 Task: Search for a place to stay in Registro, Brazil from June 3 to June 9, with a host who speaks Spanish, a price range of 820 to 24000, and at least 1 bedroom.
Action: Mouse moved to (388, 116)
Screenshot: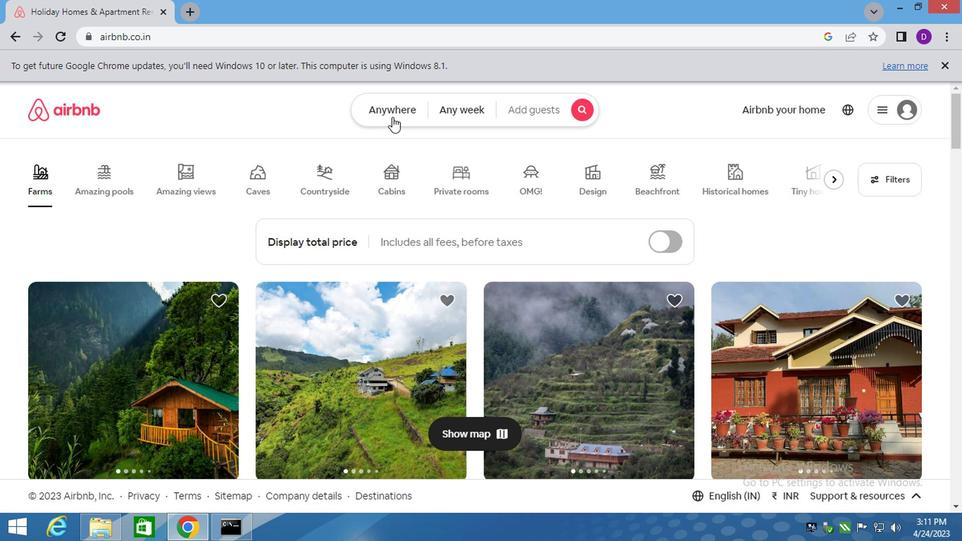 
Action: Mouse pressed left at (388, 116)
Screenshot: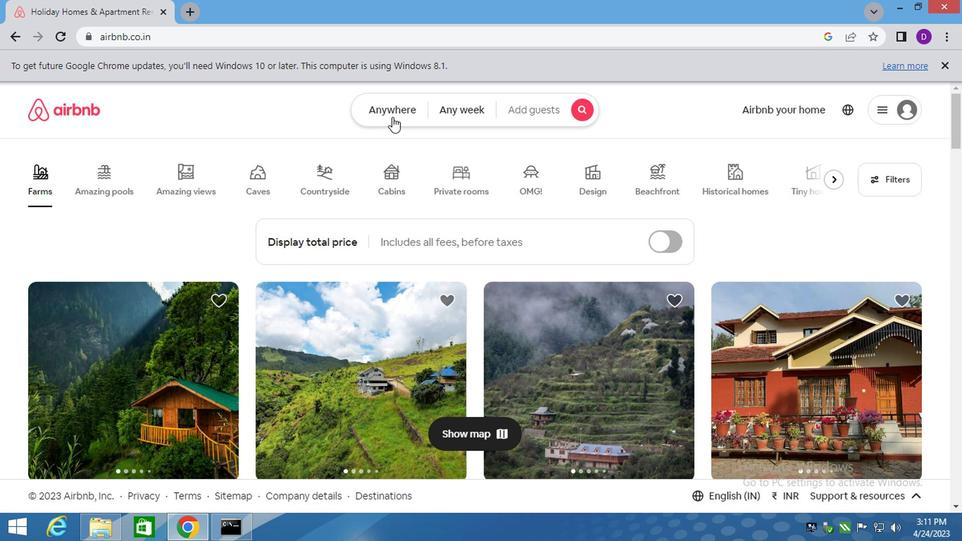 
Action: Mouse moved to (306, 167)
Screenshot: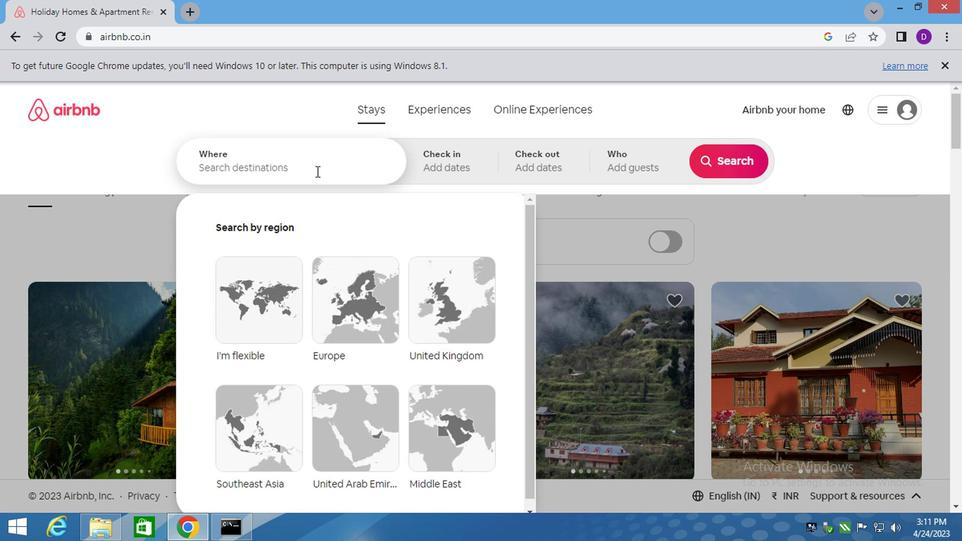
Action: Mouse pressed left at (306, 167)
Screenshot: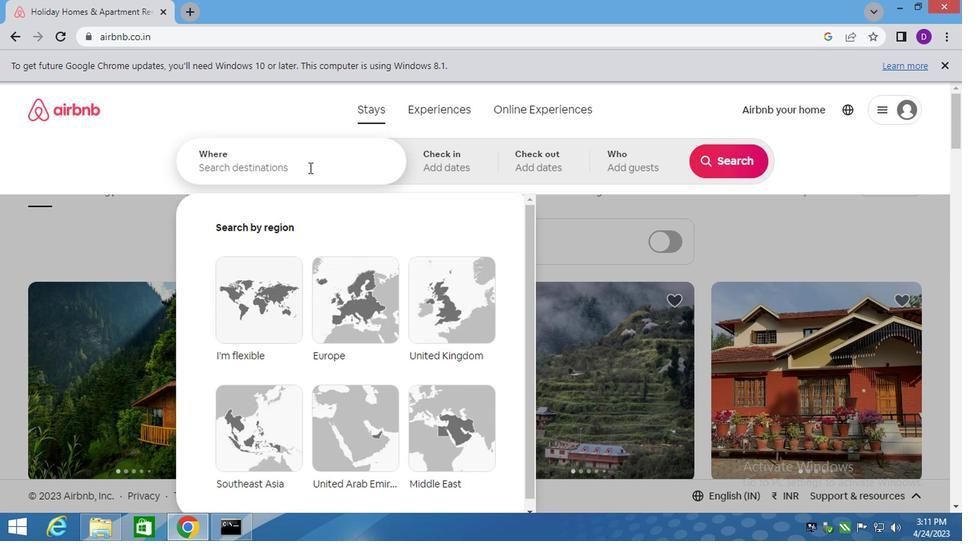 
Action: Mouse moved to (306, 167)
Screenshot: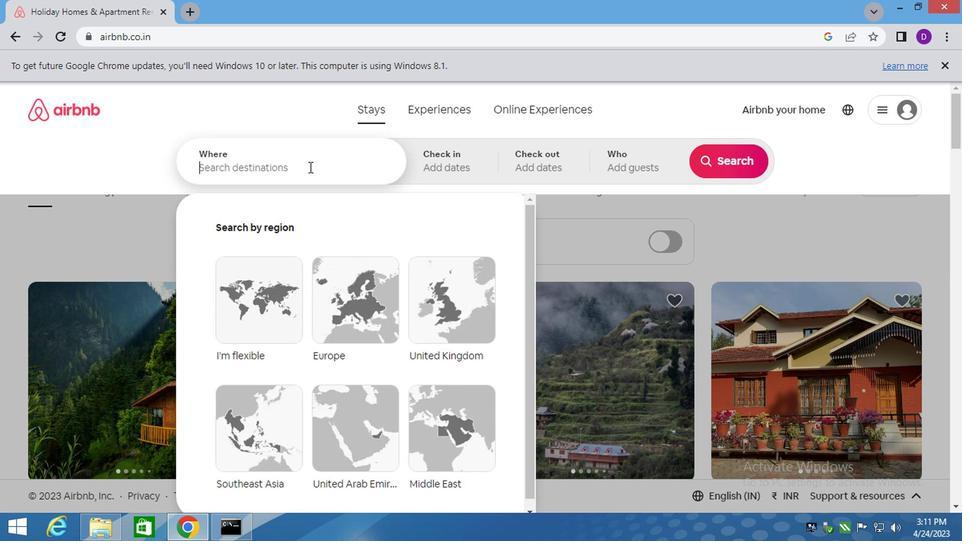 
Action: Key pressed <Key.shift>REGISTRO,<Key.space><Key.shift>BRAZIL<Key.enter>
Screenshot: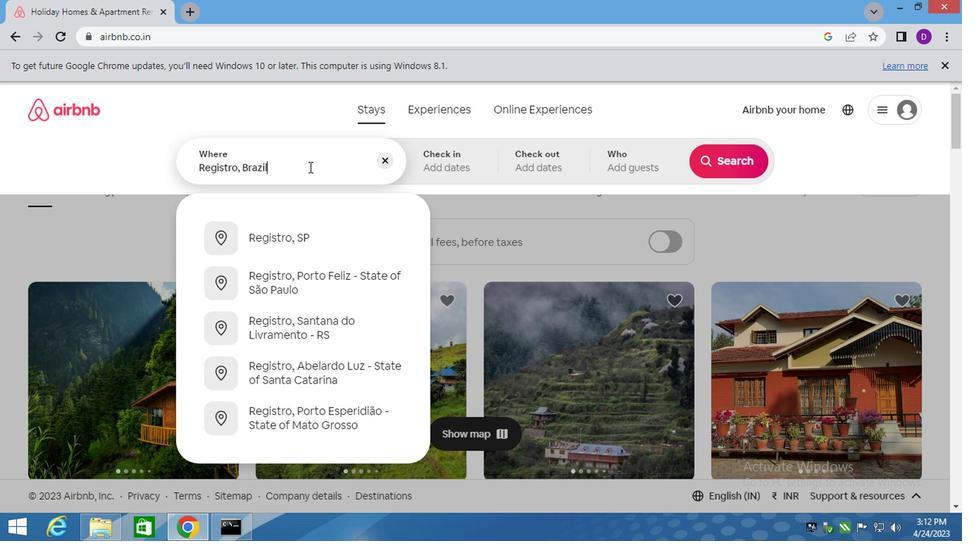 
Action: Mouse moved to (710, 276)
Screenshot: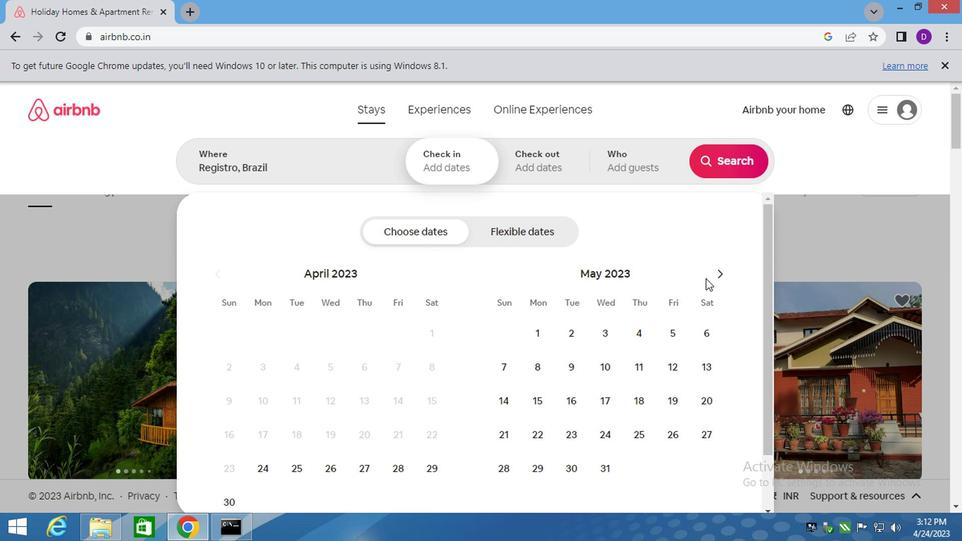 
Action: Mouse pressed left at (710, 276)
Screenshot: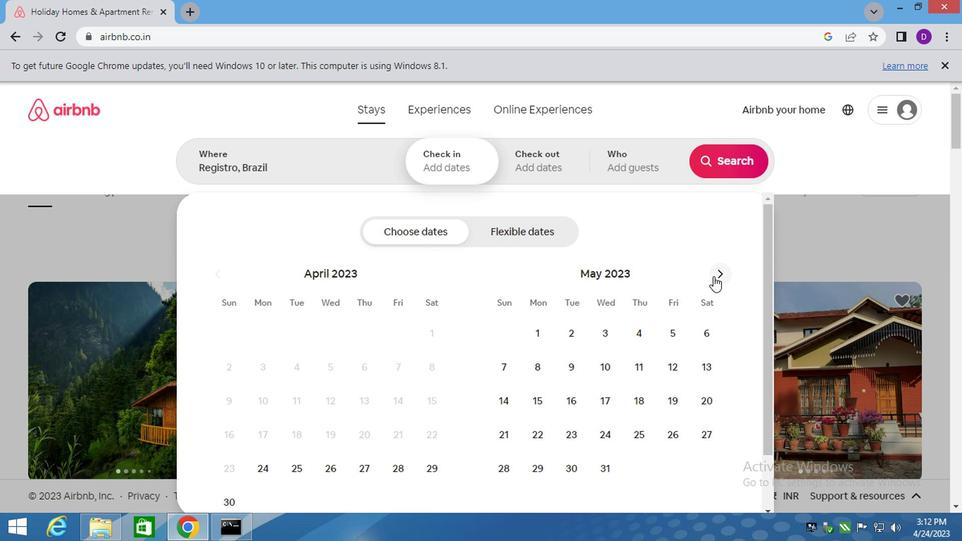 
Action: Mouse moved to (695, 336)
Screenshot: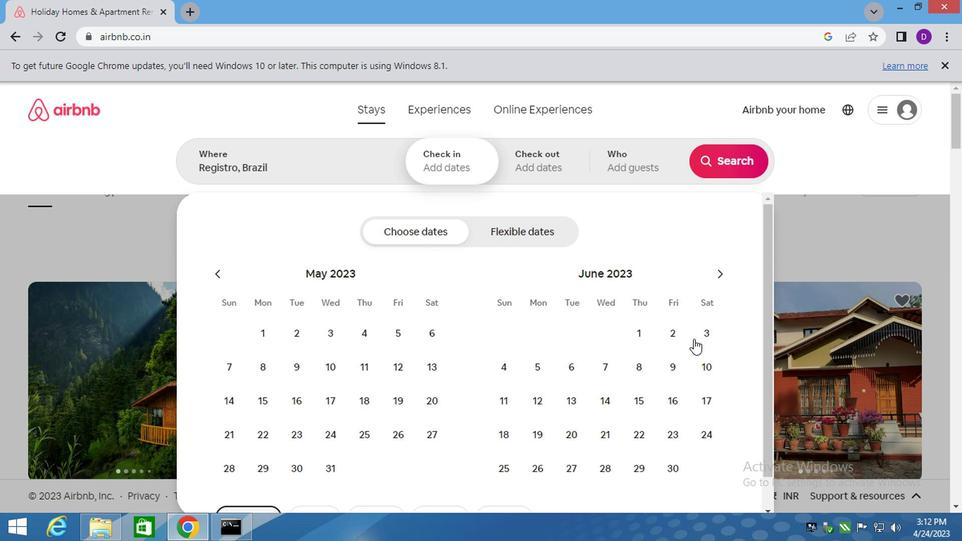 
Action: Mouse pressed left at (695, 336)
Screenshot: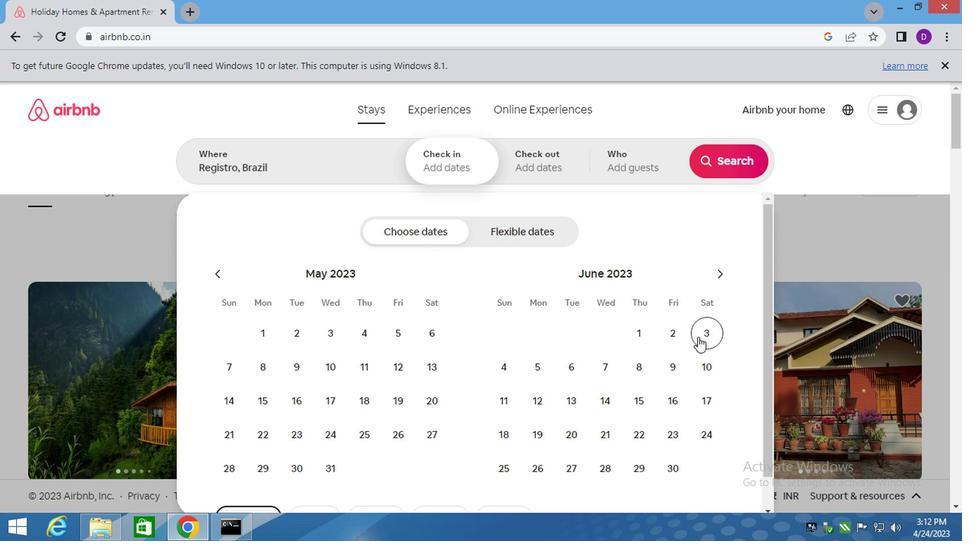 
Action: Mouse moved to (655, 370)
Screenshot: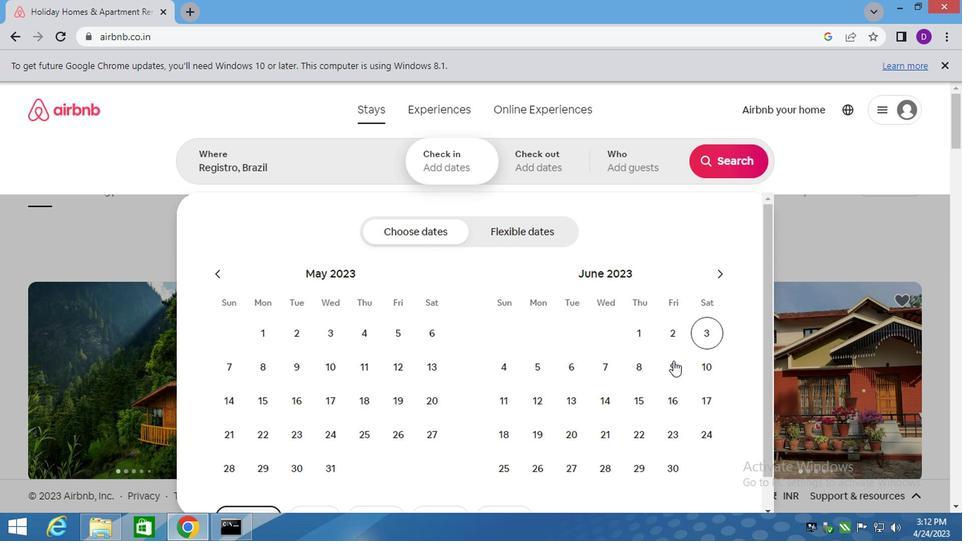 
Action: Mouse pressed left at (655, 370)
Screenshot: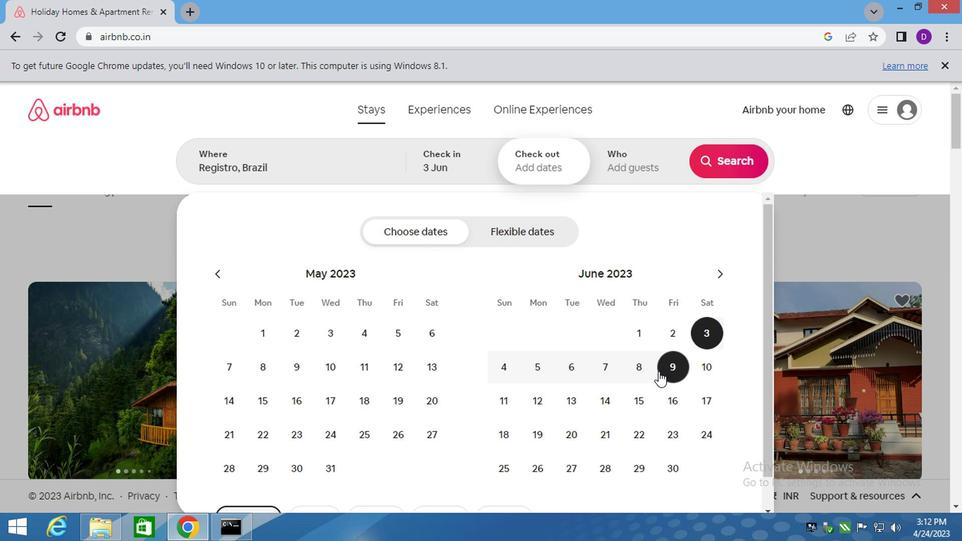 
Action: Mouse moved to (625, 161)
Screenshot: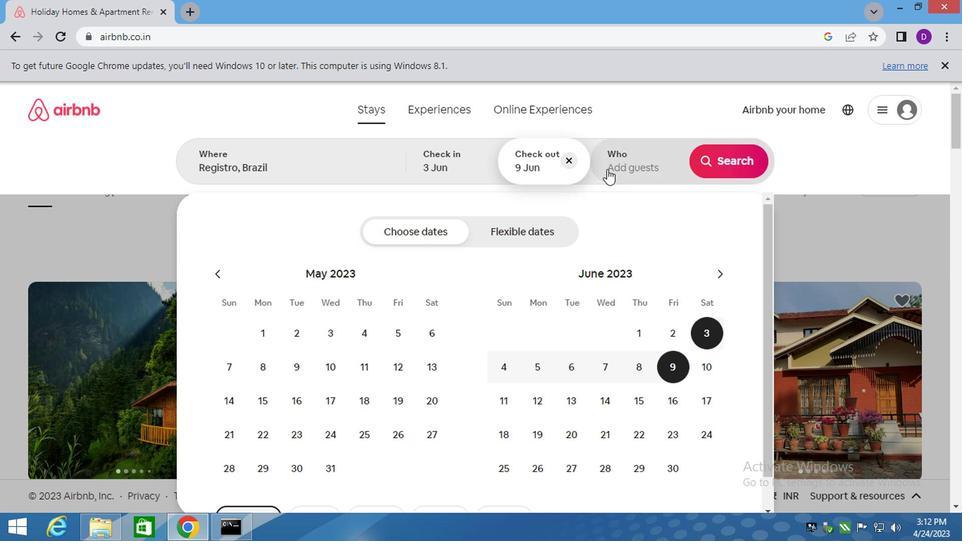 
Action: Mouse pressed left at (625, 161)
Screenshot: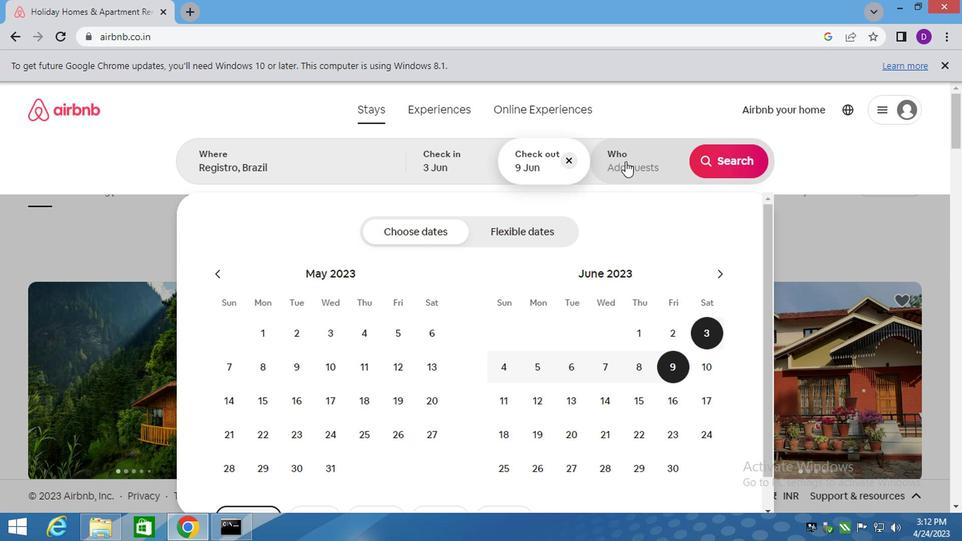 
Action: Mouse moved to (721, 232)
Screenshot: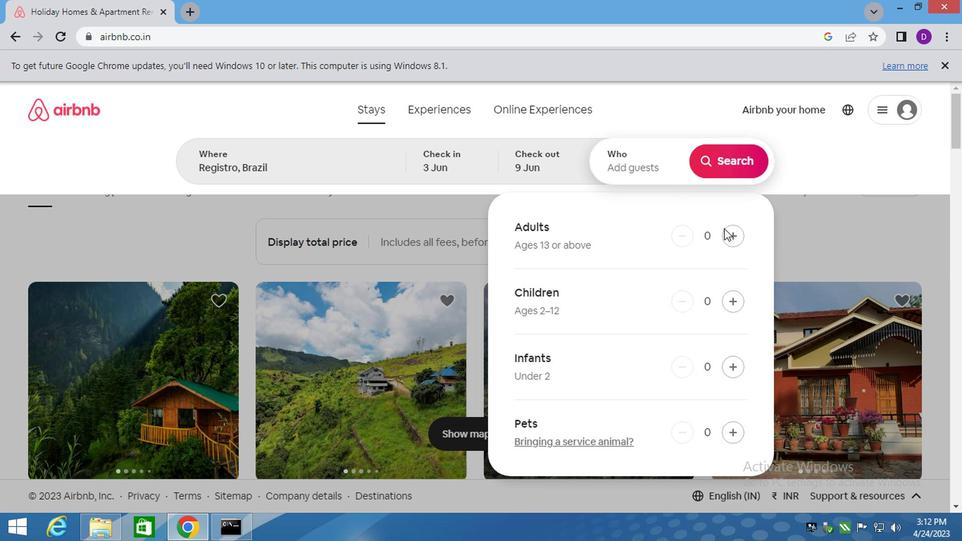 
Action: Mouse pressed left at (721, 232)
Screenshot: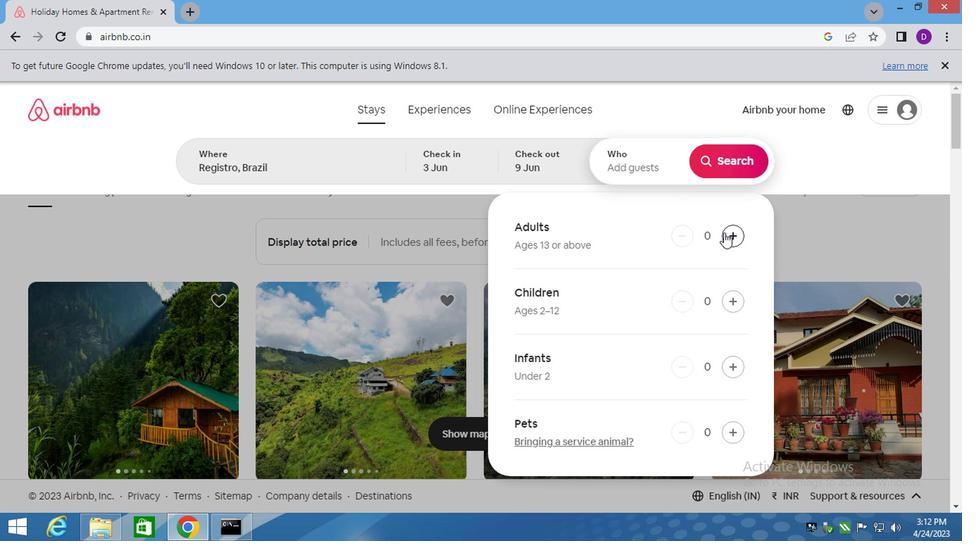 
Action: Mouse pressed left at (721, 232)
Screenshot: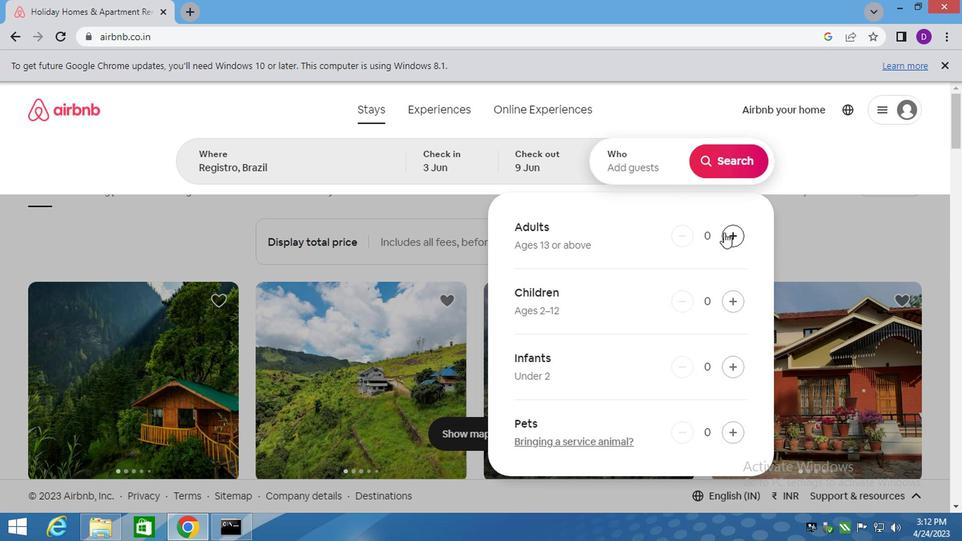 
Action: Mouse moved to (735, 167)
Screenshot: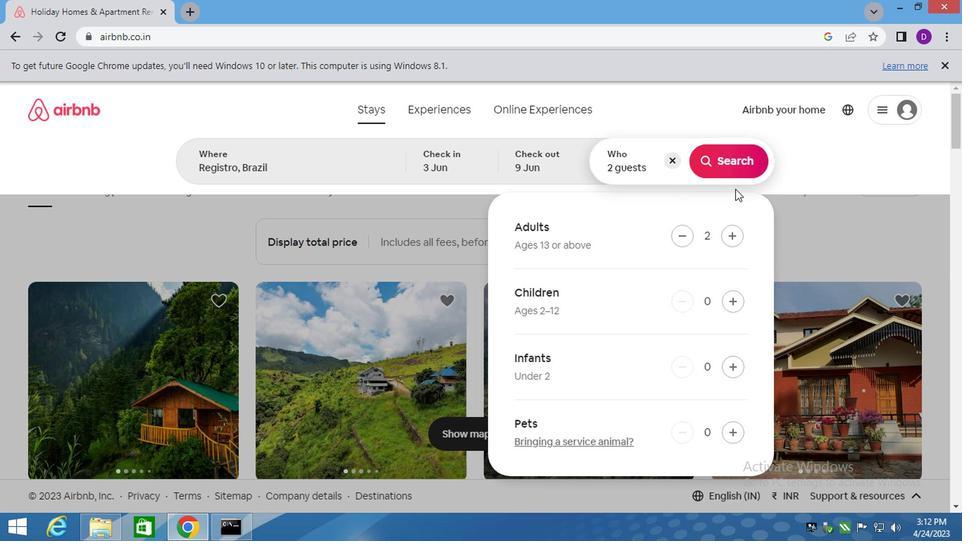 
Action: Mouse pressed left at (735, 167)
Screenshot: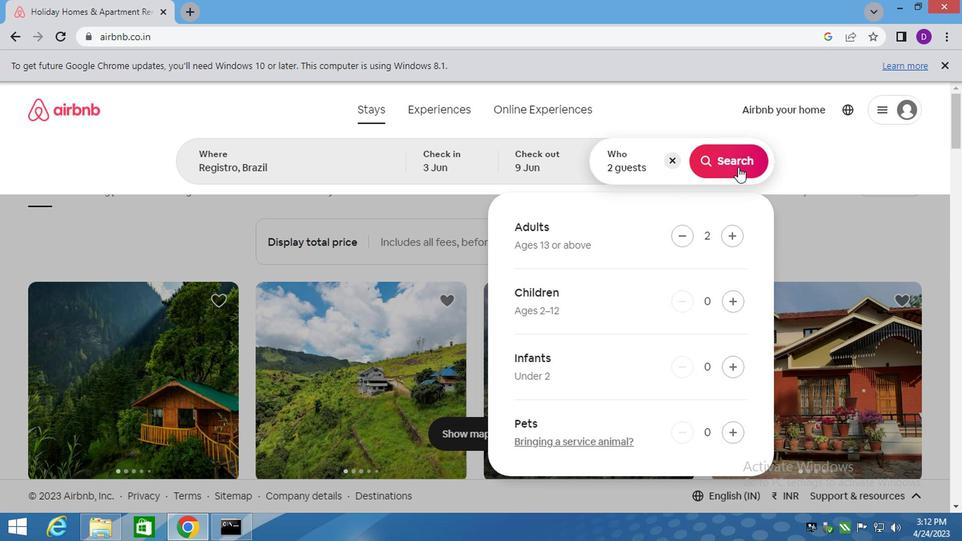 
Action: Mouse moved to (904, 168)
Screenshot: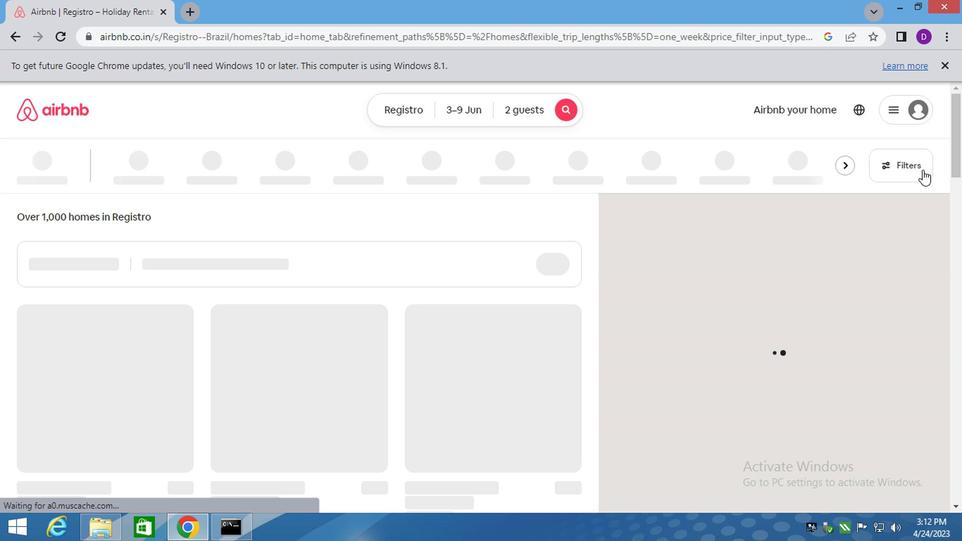 
Action: Mouse pressed left at (904, 168)
Screenshot: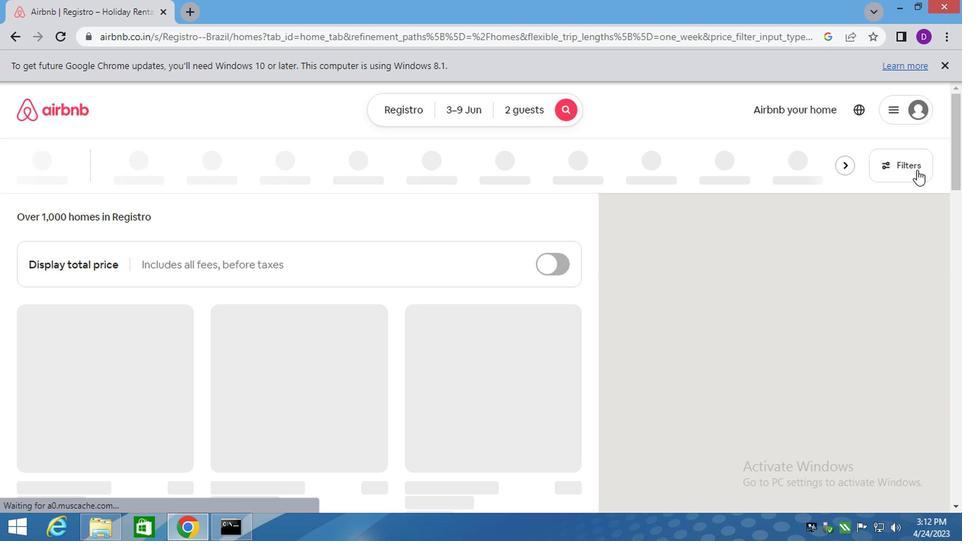 
Action: Mouse moved to (291, 340)
Screenshot: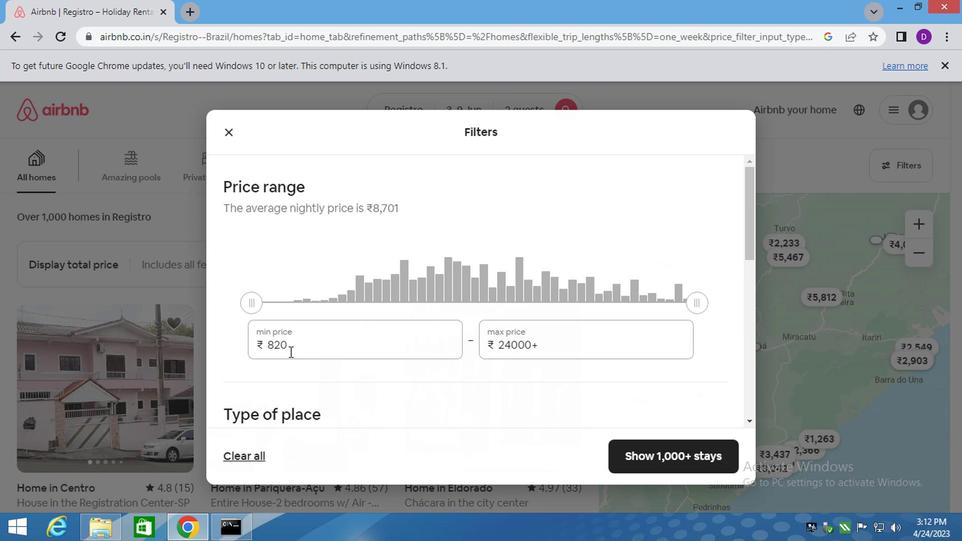 
Action: Mouse pressed left at (291, 340)
Screenshot: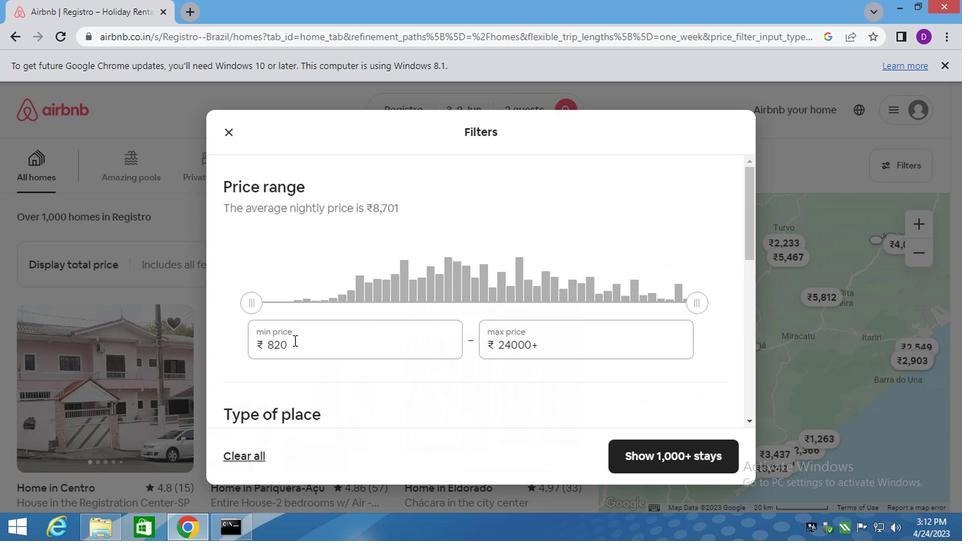 
Action: Mouse moved to (291, 339)
Screenshot: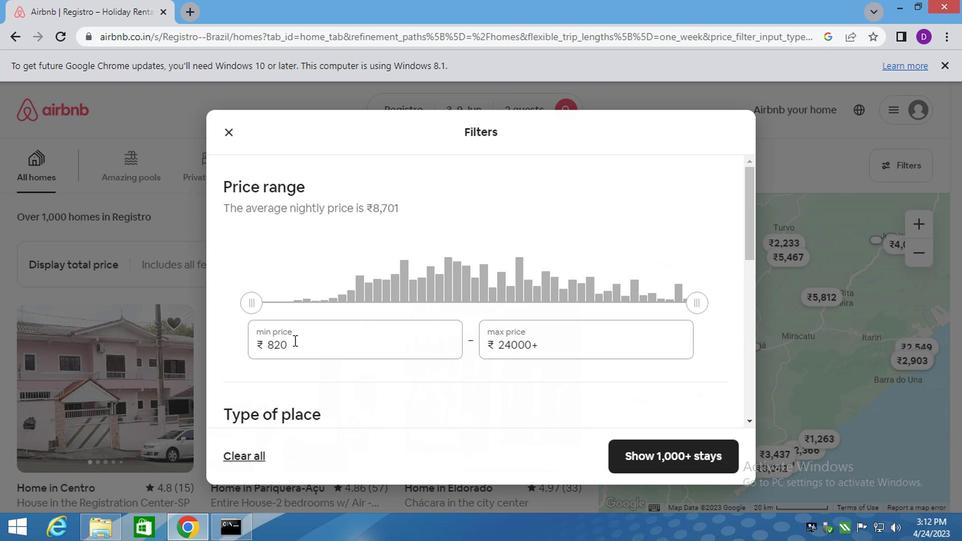 
Action: Mouse pressed left at (291, 339)
Screenshot: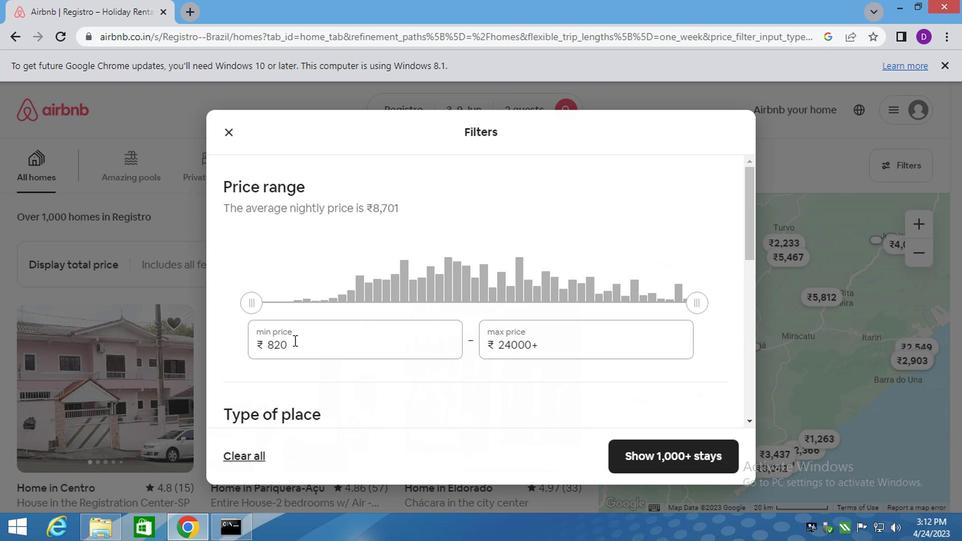 
Action: Mouse moved to (291, 338)
Screenshot: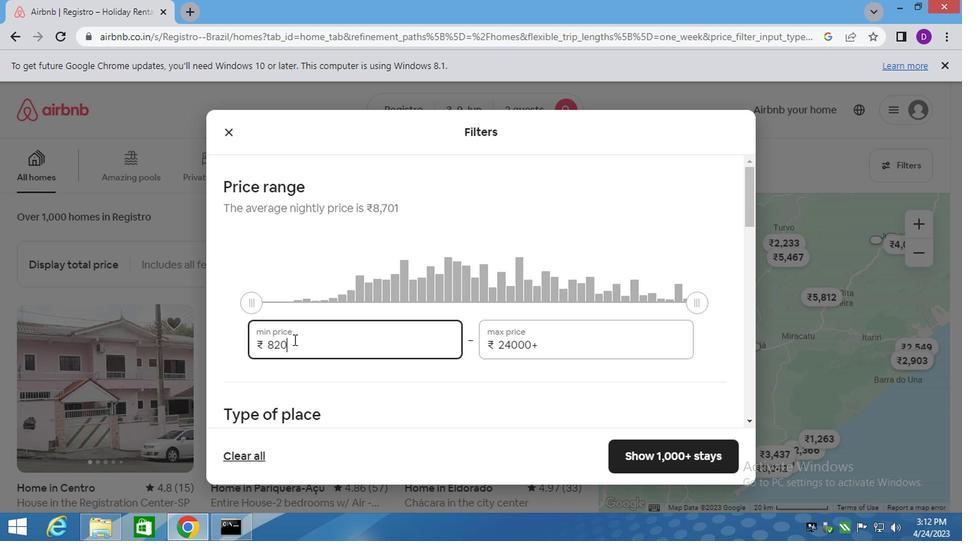 
Action: Key pressed 60
Screenshot: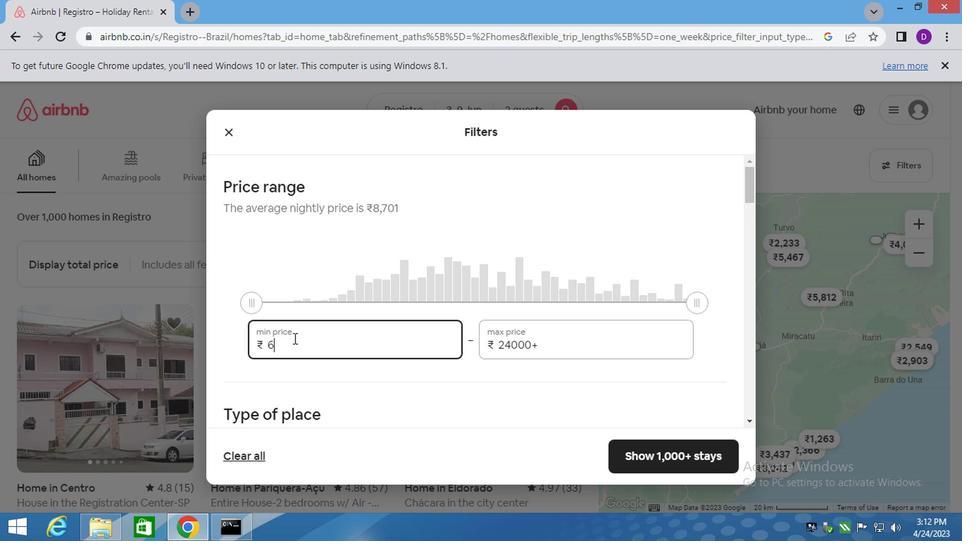 
Action: Mouse moved to (304, 339)
Screenshot: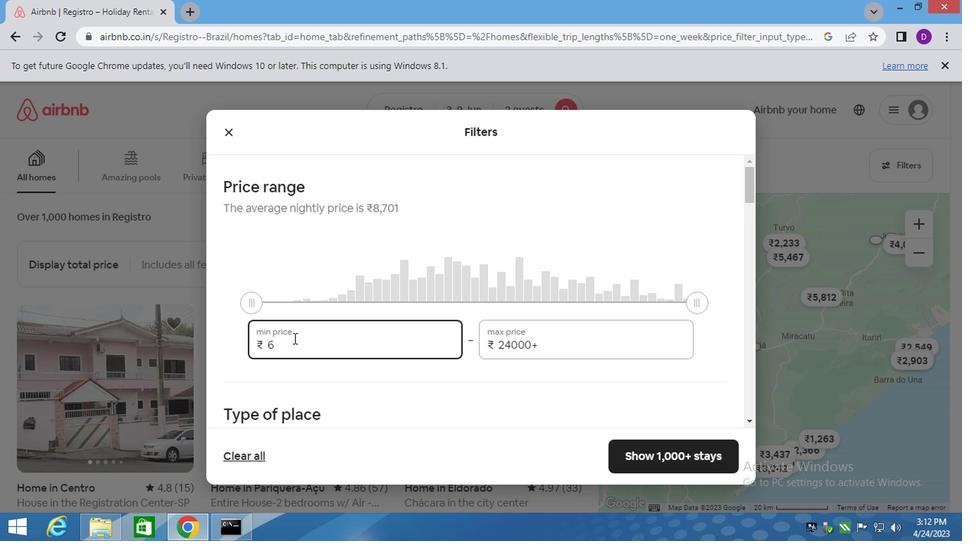 
Action: Key pressed 0
Screenshot: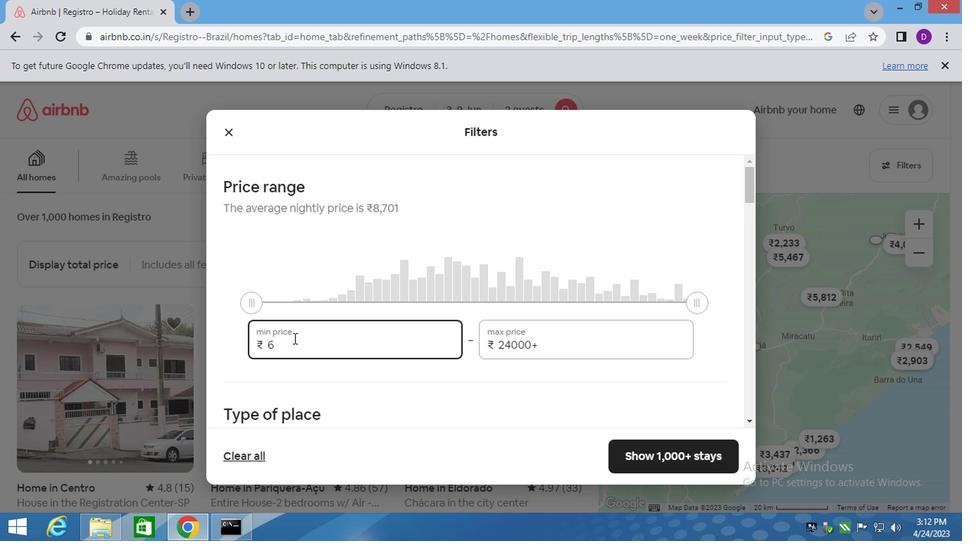 
Action: Mouse moved to (436, 356)
Screenshot: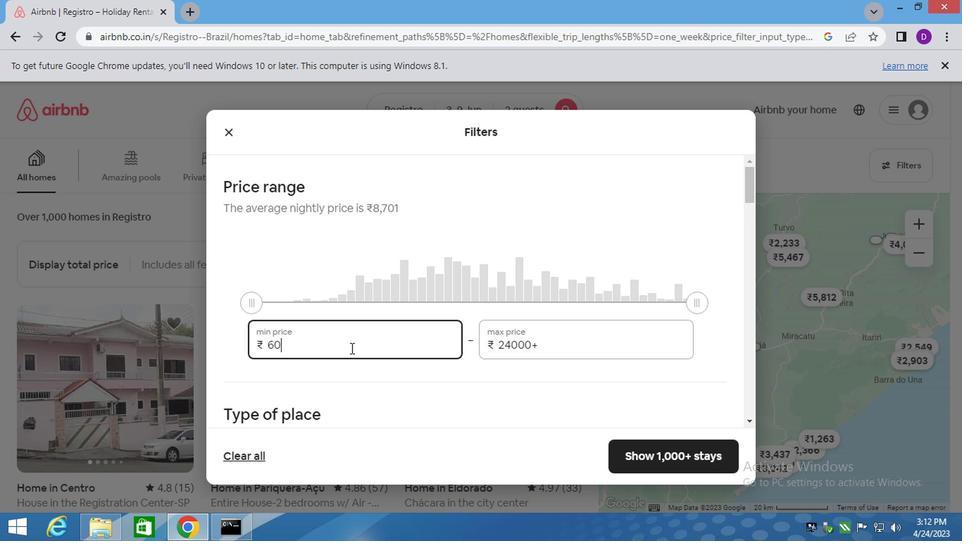 
Action: Key pressed 0
Screenshot: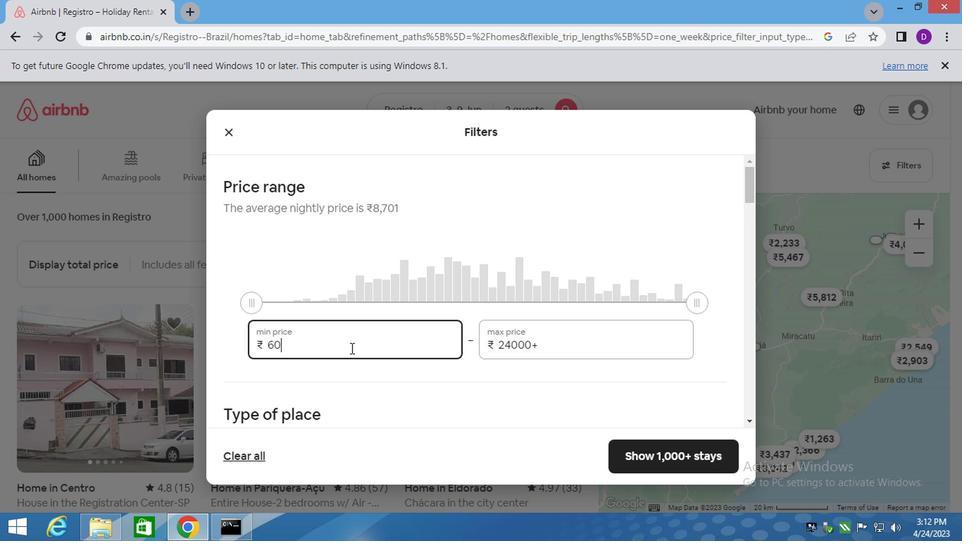 
Action: Mouse moved to (494, 342)
Screenshot: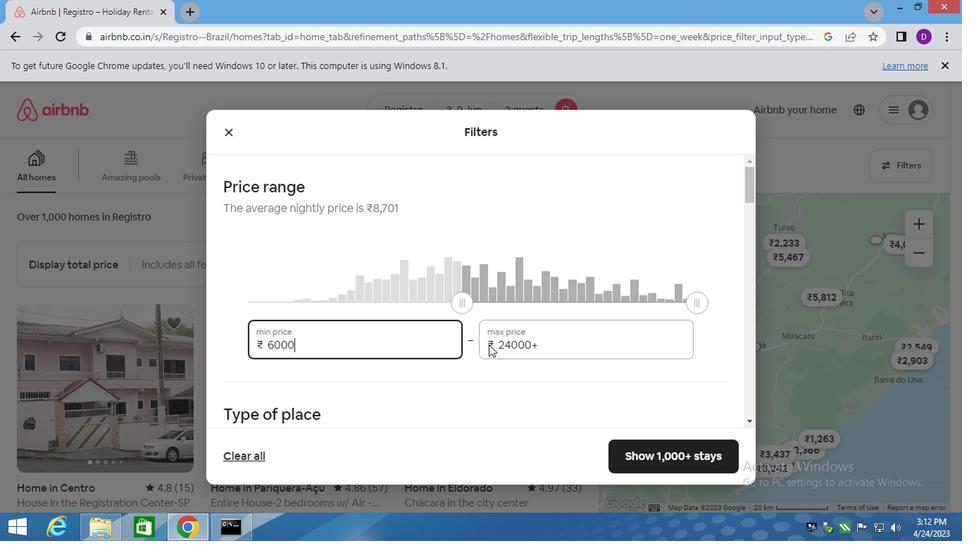 
Action: Mouse pressed left at (494, 342)
Screenshot: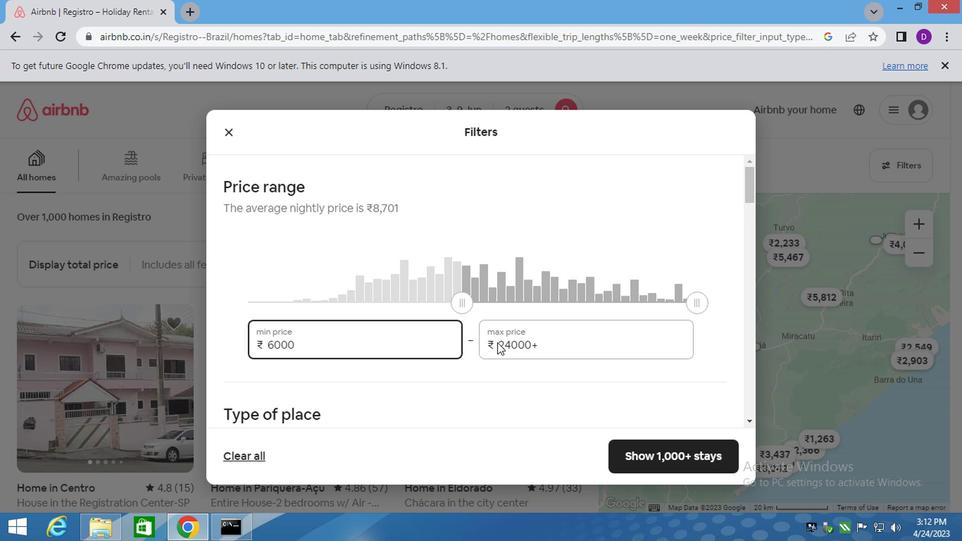 
Action: Mouse pressed left at (494, 342)
Screenshot: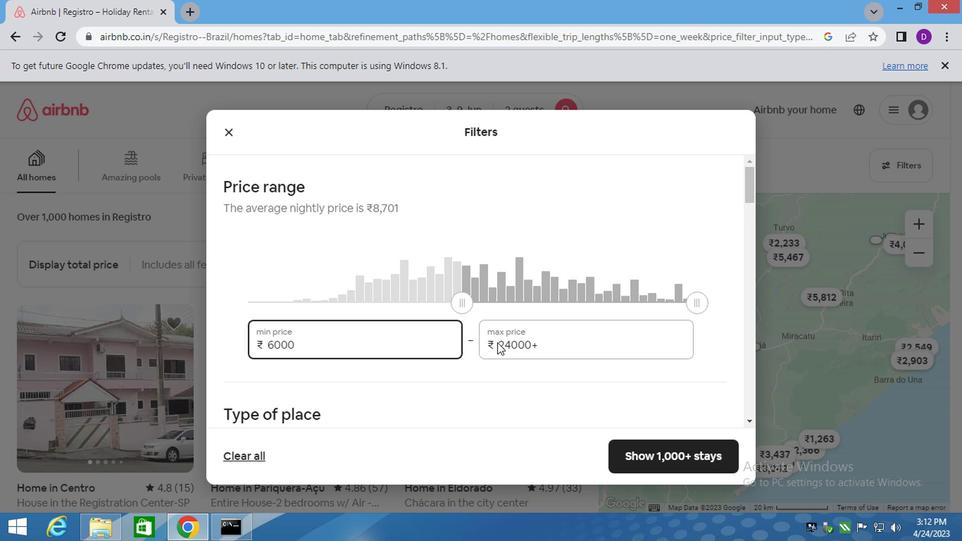 
Action: Mouse moved to (494, 341)
Screenshot: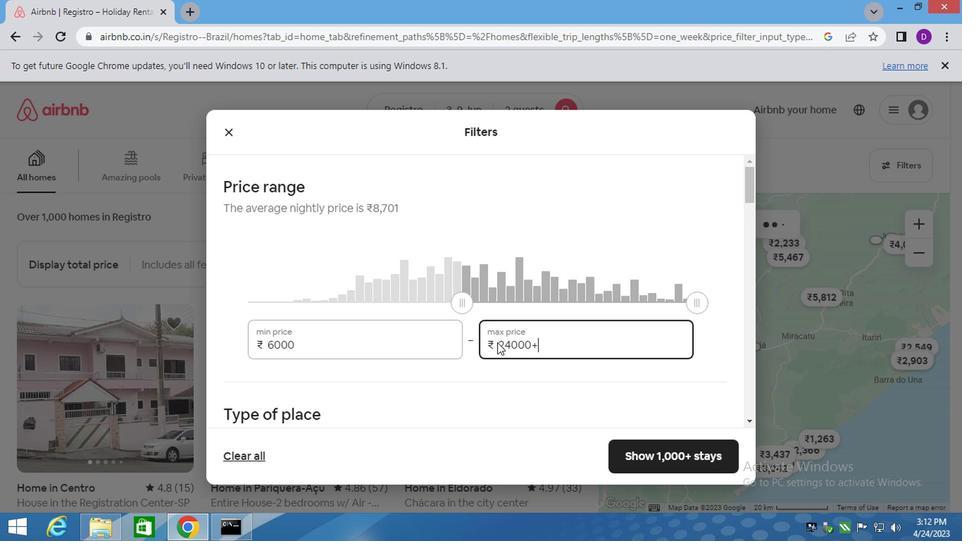 
Action: Mouse pressed left at (494, 341)
Screenshot: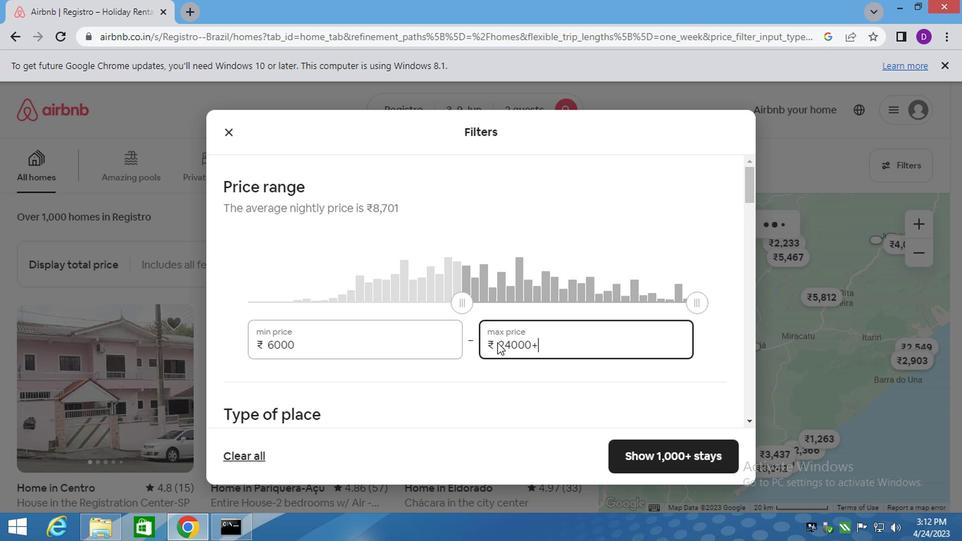 
Action: Mouse moved to (494, 340)
Screenshot: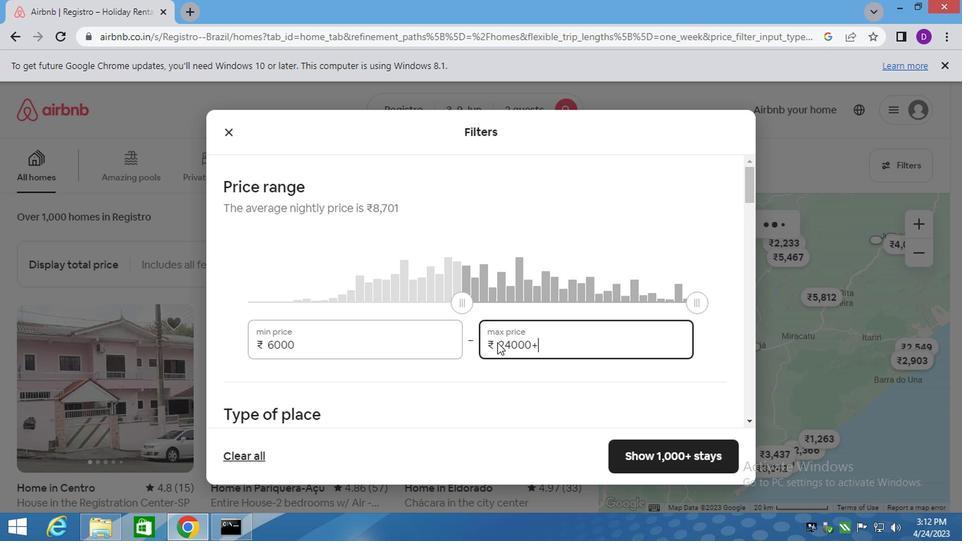 
Action: Mouse pressed left at (494, 340)
Screenshot: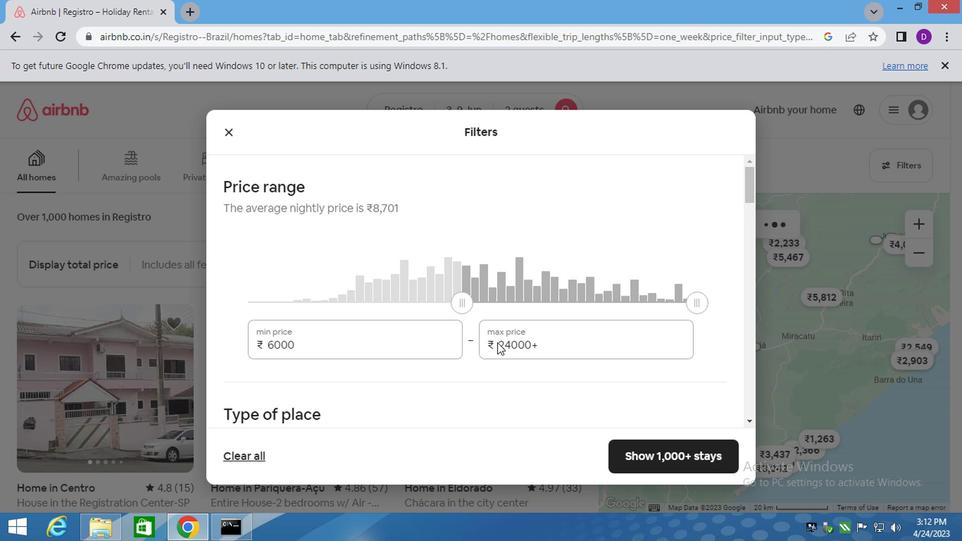 
Action: Mouse moved to (503, 336)
Screenshot: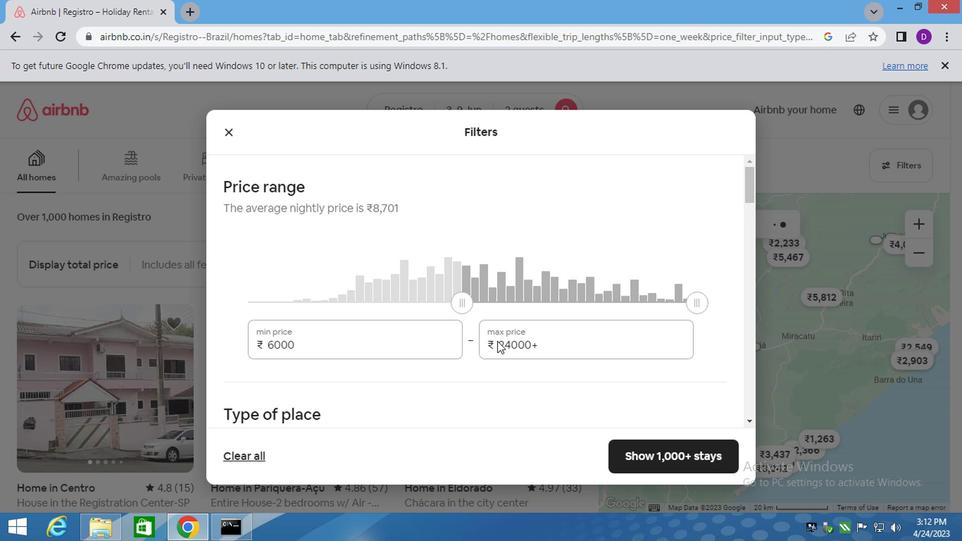 
Action: Mouse pressed left at (503, 336)
Screenshot: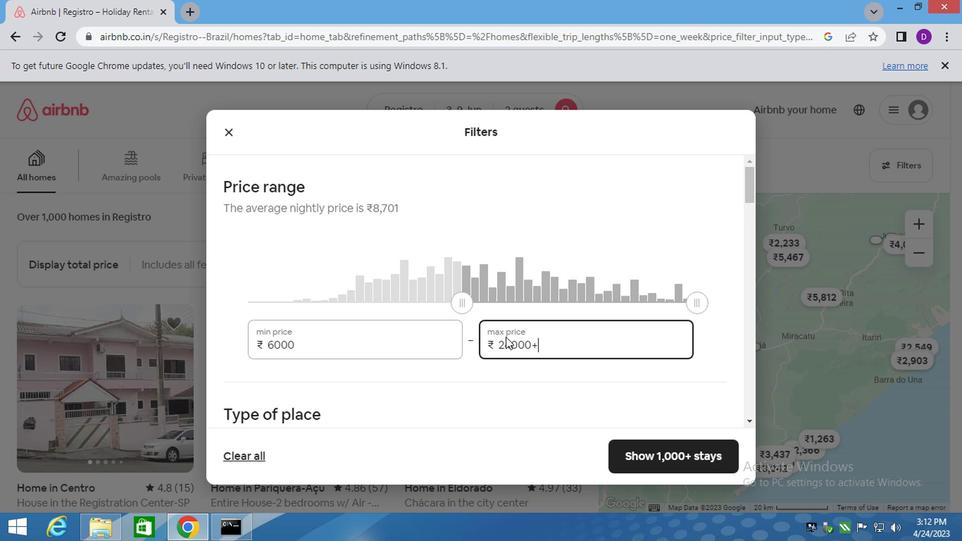 
Action: Mouse moved to (507, 342)
Screenshot: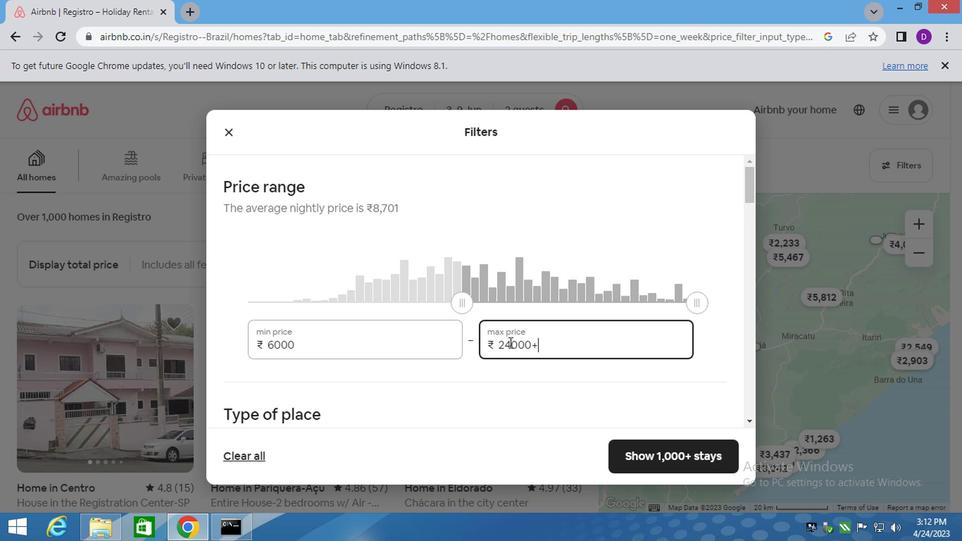 
Action: Mouse pressed left at (507, 342)
Screenshot: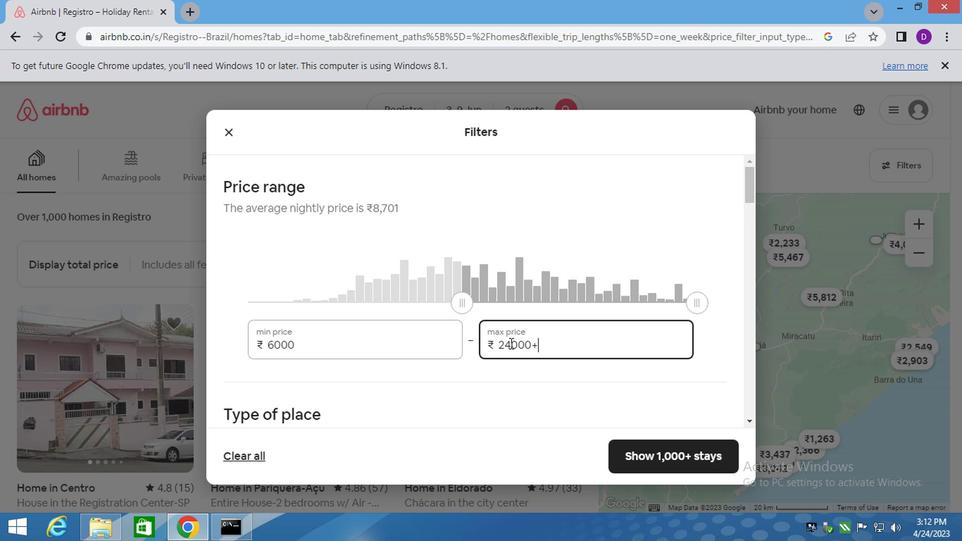 
Action: Mouse pressed left at (507, 342)
Screenshot: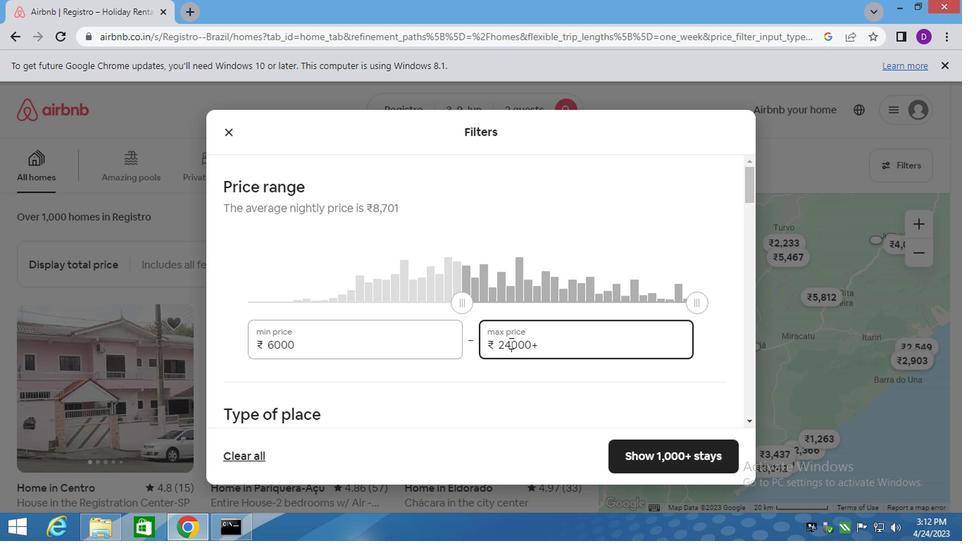 
Action: Mouse pressed left at (507, 342)
Screenshot: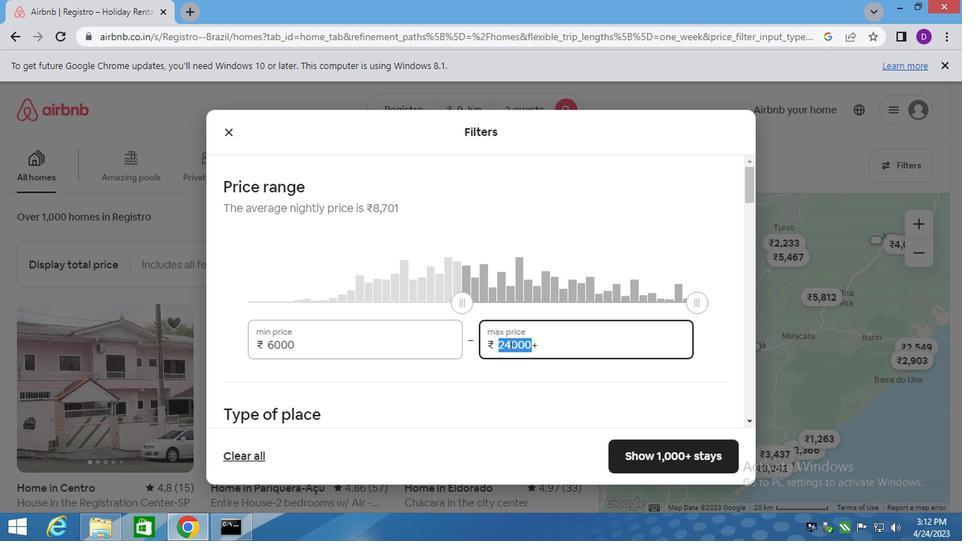 
Action: Key pressed 120
Screenshot: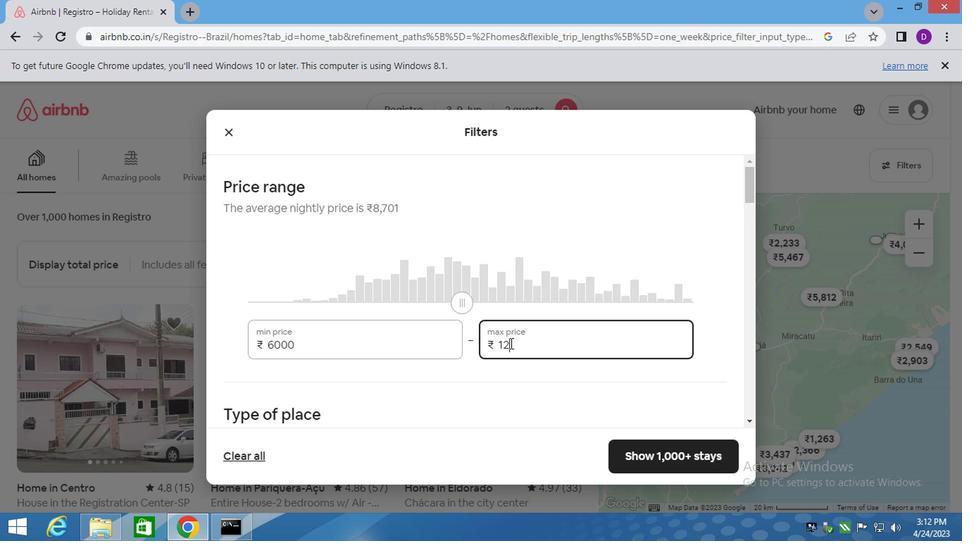 
Action: Mouse moved to (508, 342)
Screenshot: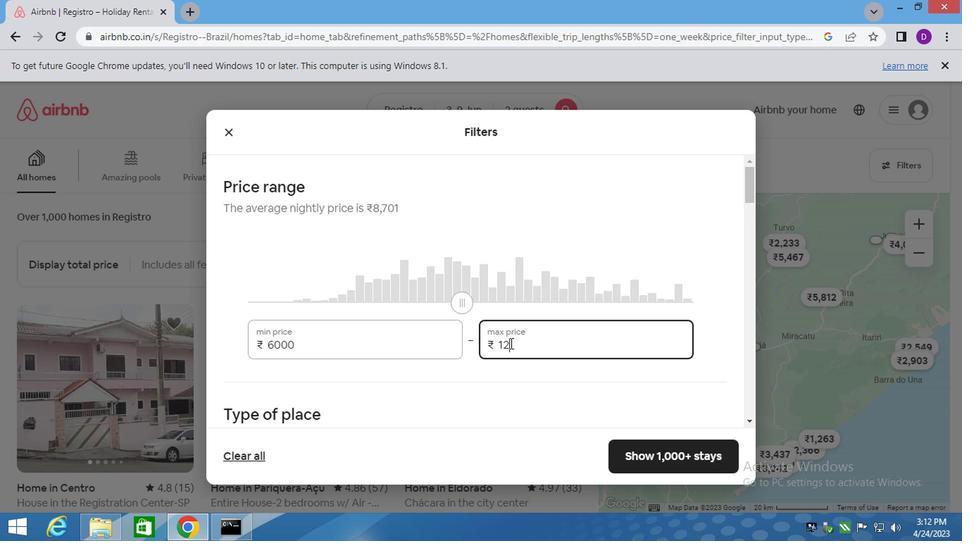 
Action: Key pressed 00
Screenshot: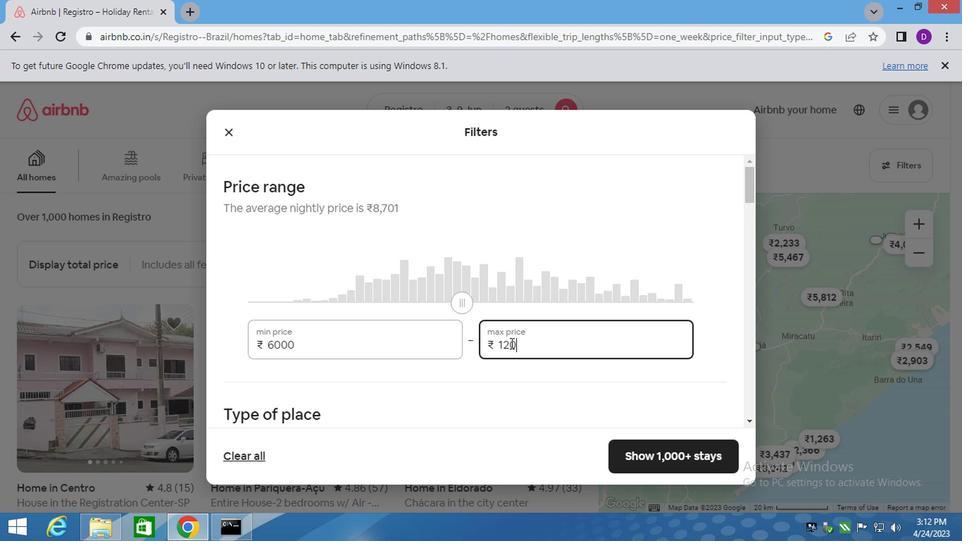 
Action: Mouse moved to (476, 344)
Screenshot: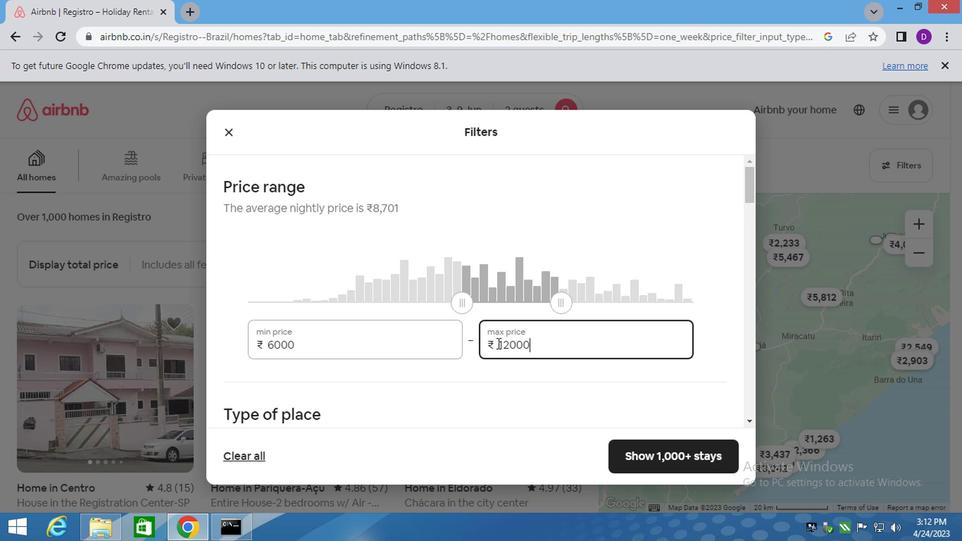 
Action: Mouse scrolled (476, 343) with delta (0, 0)
Screenshot: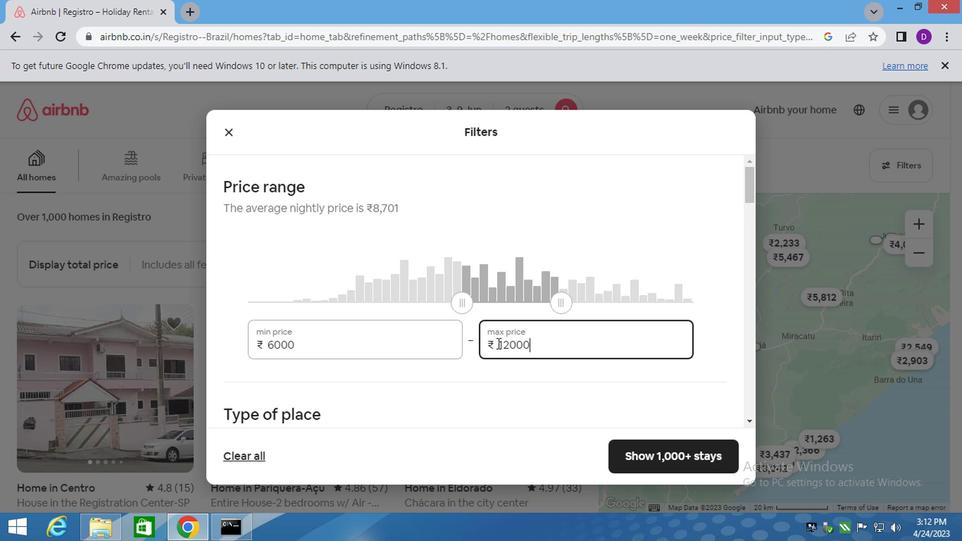 
Action: Mouse moved to (443, 354)
Screenshot: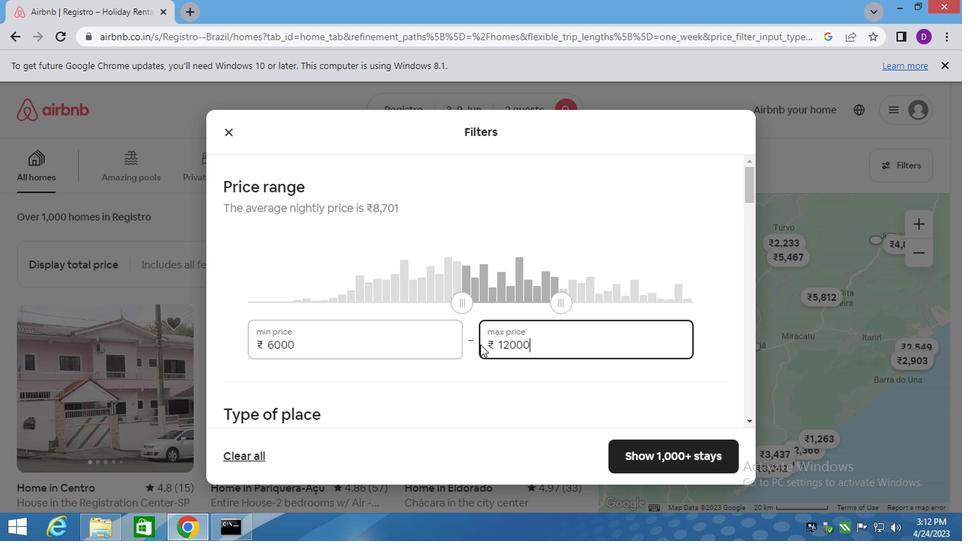 
Action: Mouse scrolled (454, 349) with delta (0, 0)
Screenshot: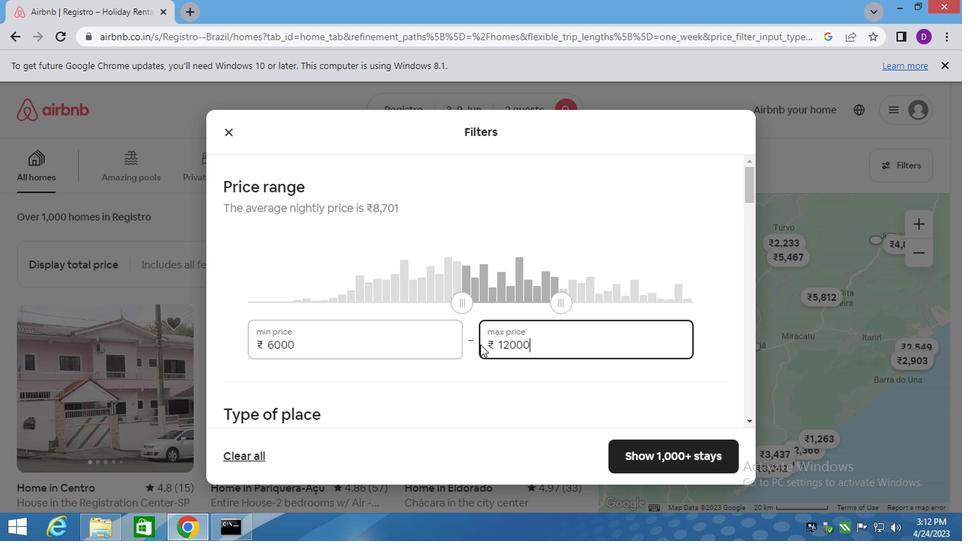 
Action: Mouse moved to (428, 357)
Screenshot: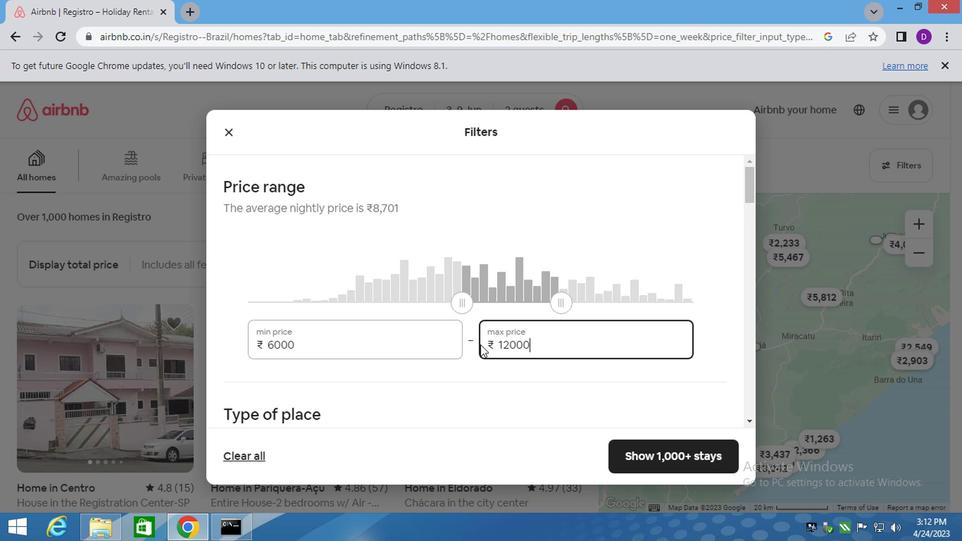 
Action: Mouse scrolled (428, 356) with delta (0, -1)
Screenshot: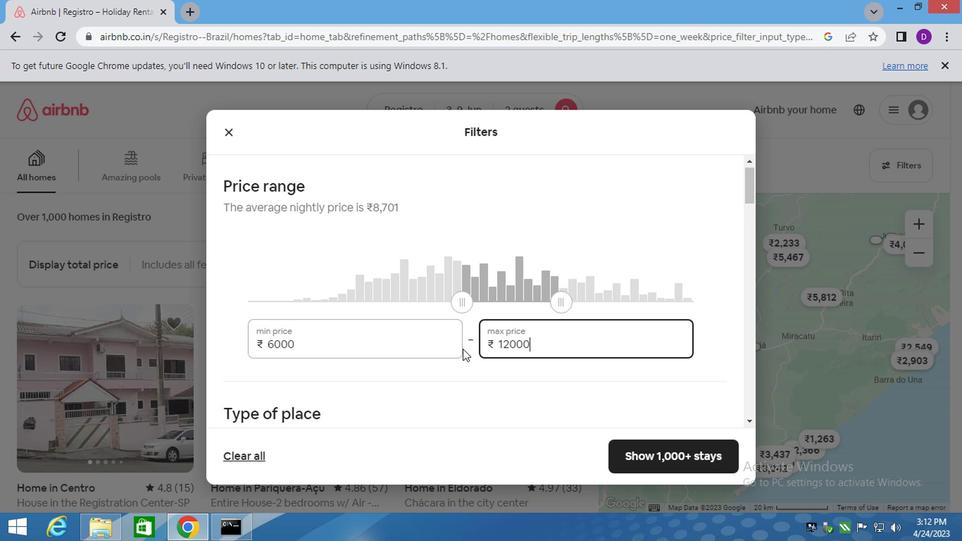 
Action: Mouse moved to (287, 250)
Screenshot: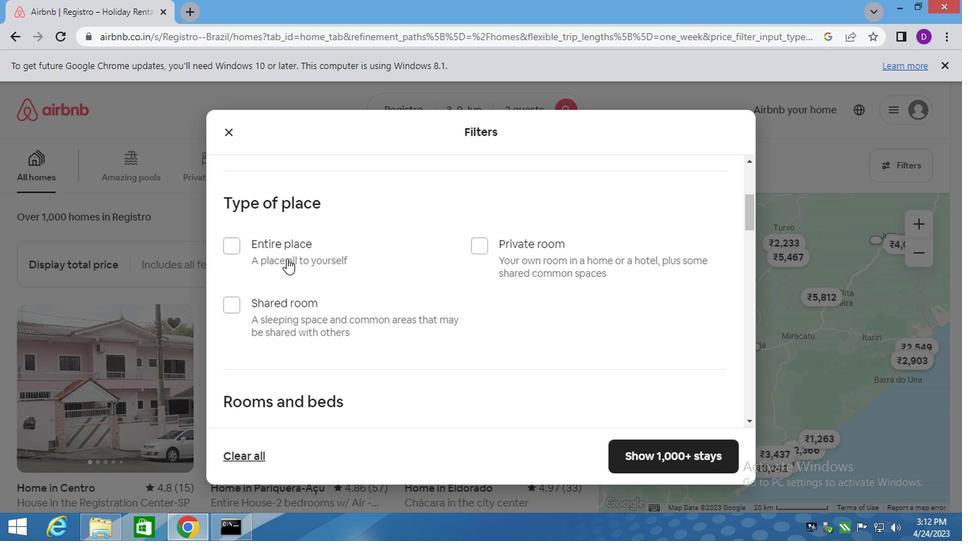 
Action: Mouse pressed left at (287, 250)
Screenshot: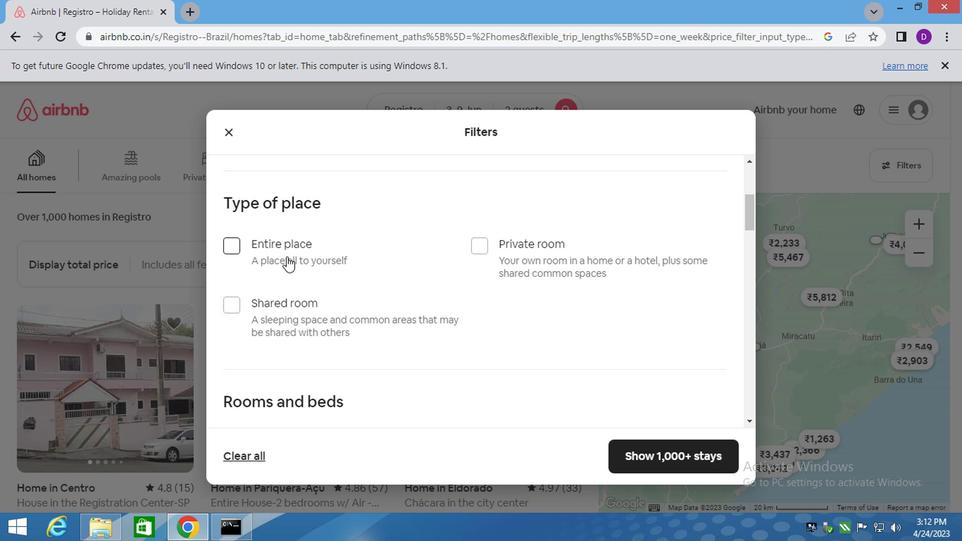
Action: Mouse moved to (325, 307)
Screenshot: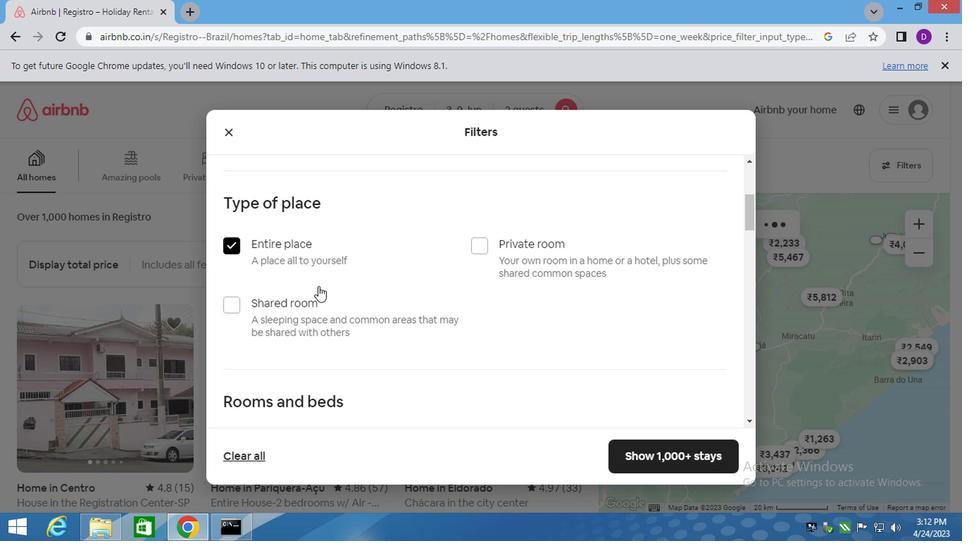 
Action: Mouse scrolled (323, 303) with delta (0, 0)
Screenshot: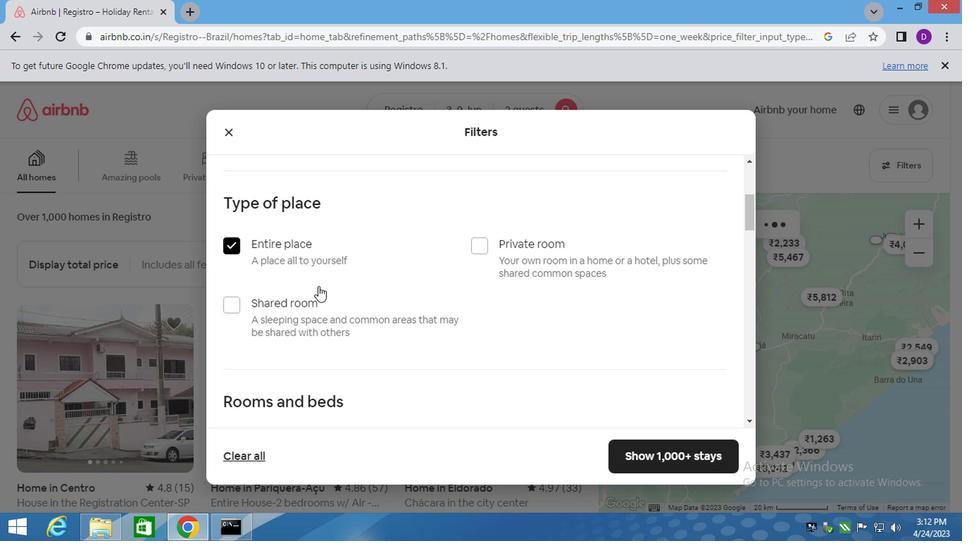 
Action: Mouse moved to (331, 321)
Screenshot: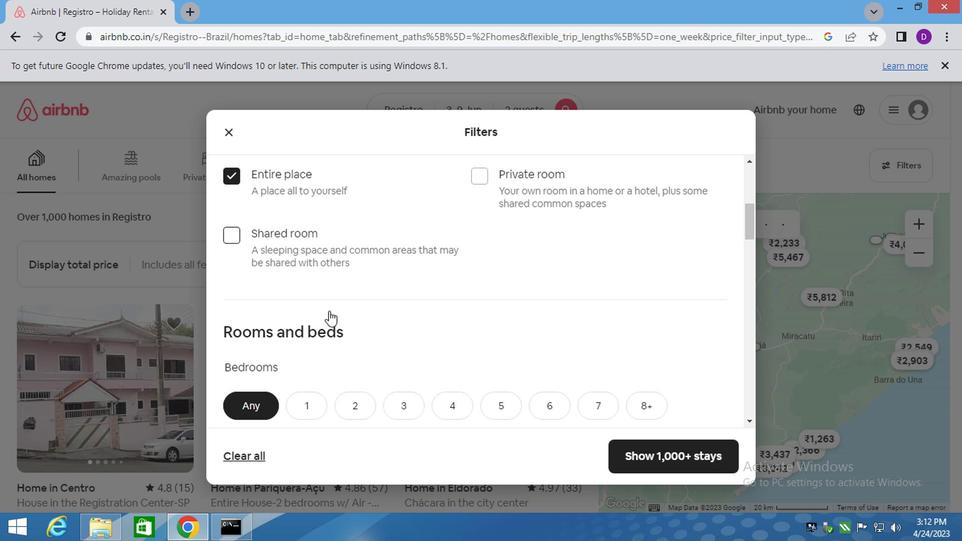 
Action: Mouse scrolled (327, 310) with delta (0, 0)
Screenshot: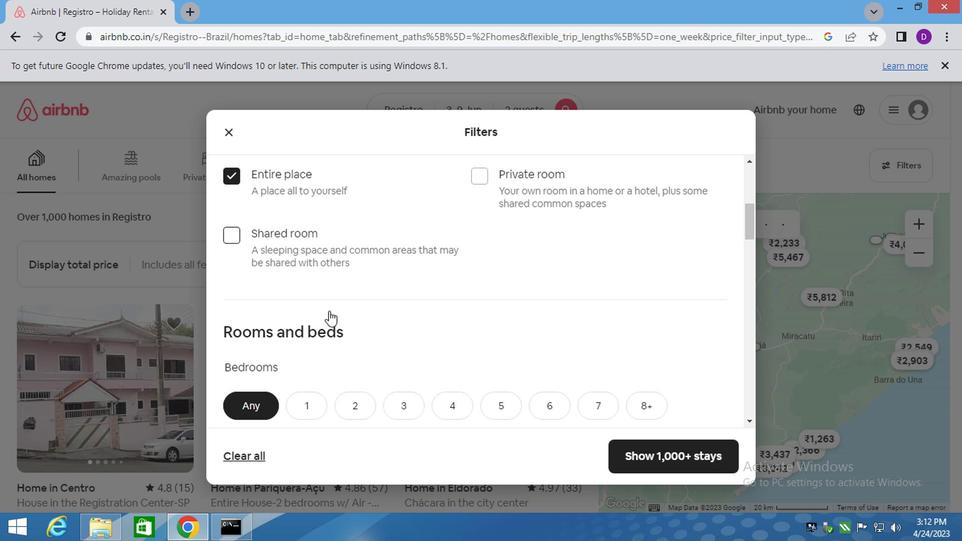 
Action: Mouse moved to (332, 322)
Screenshot: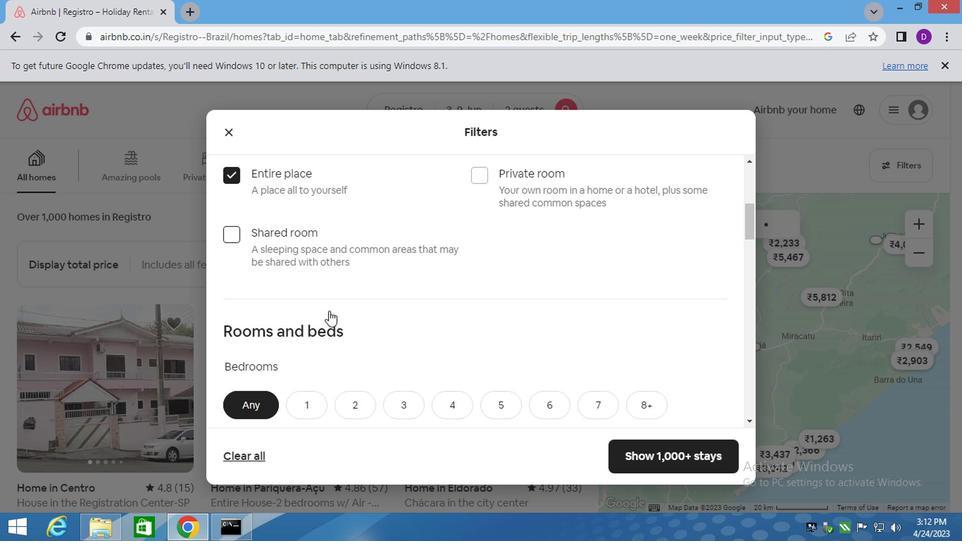 
Action: Mouse scrolled (328, 314) with delta (0, 0)
Screenshot: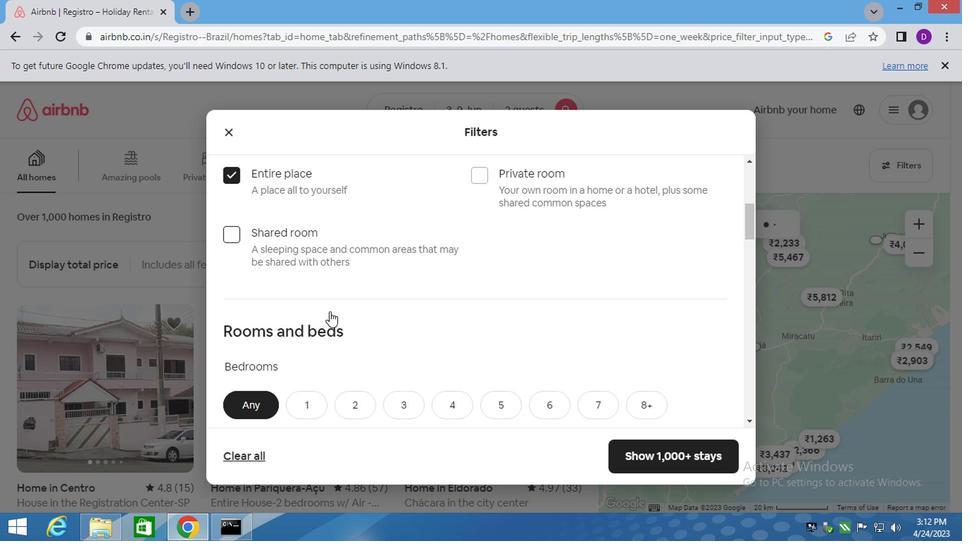 
Action: Mouse moved to (332, 324)
Screenshot: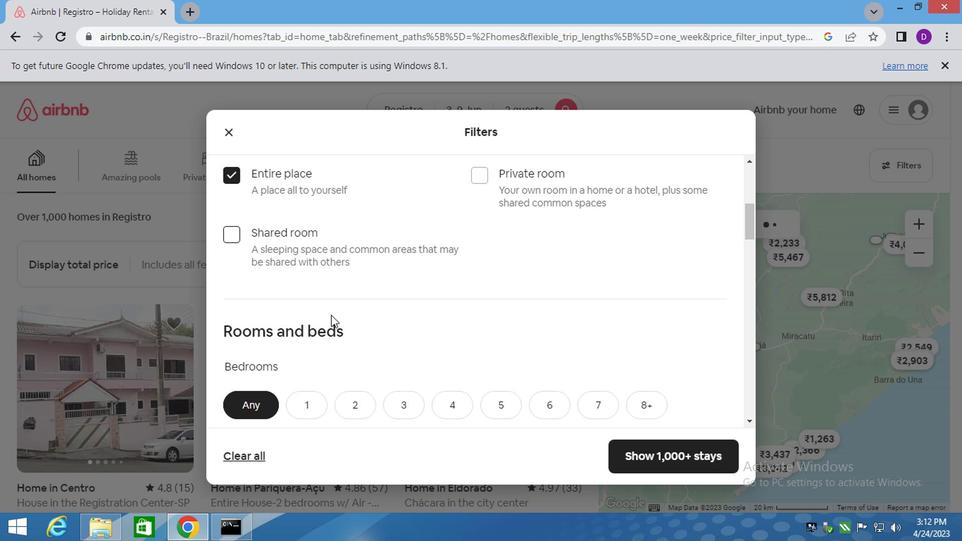
Action: Mouse scrolled (329, 316) with delta (0, -1)
Screenshot: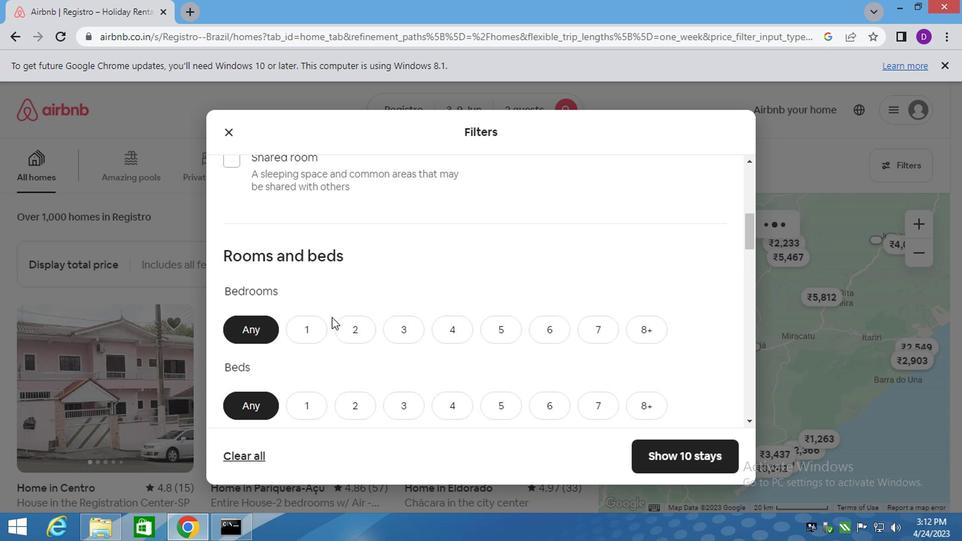 
Action: Mouse moved to (311, 196)
Screenshot: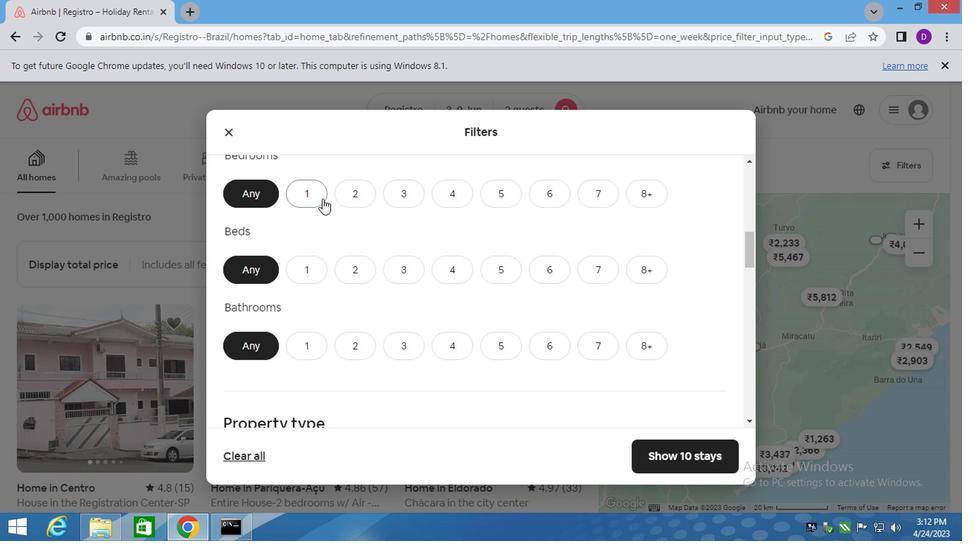 
Action: Mouse pressed left at (311, 196)
Screenshot: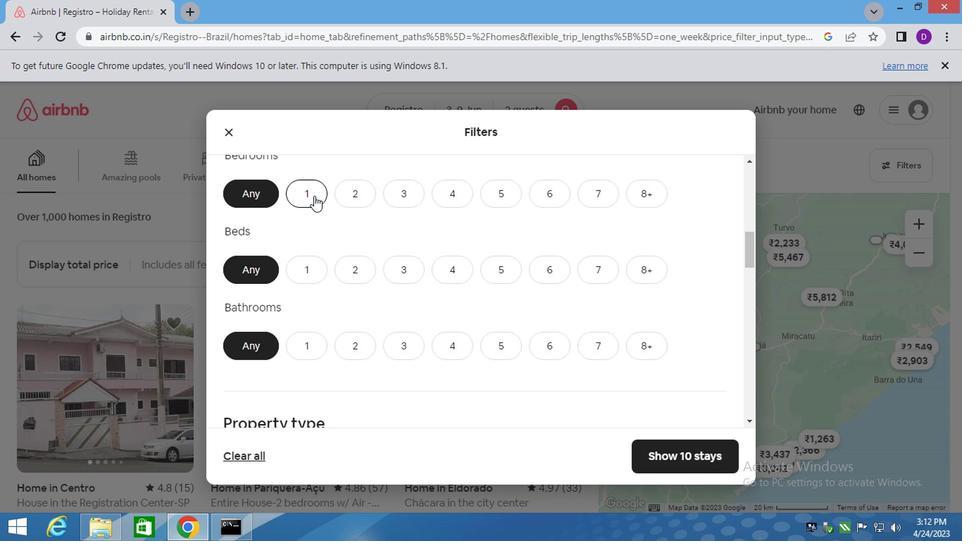 
Action: Mouse moved to (306, 263)
Screenshot: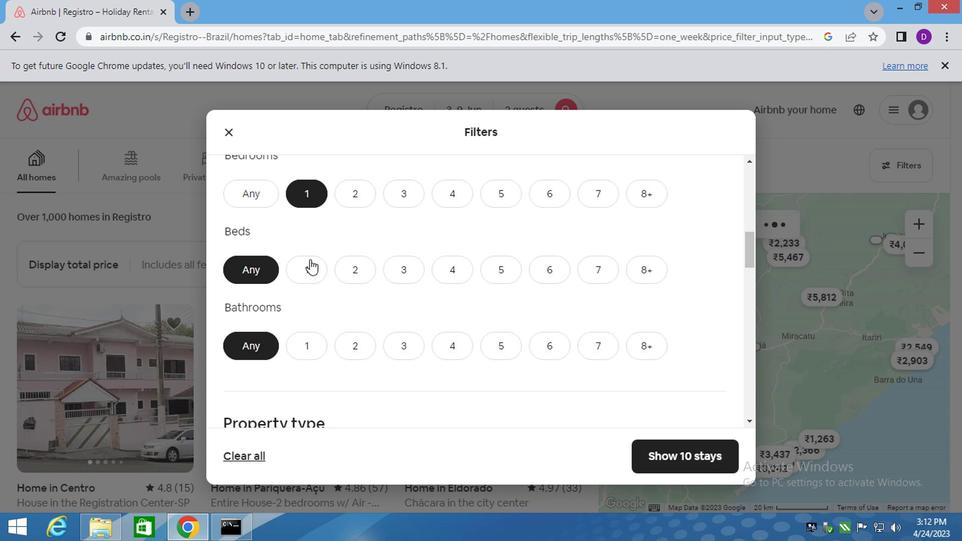 
Action: Mouse pressed left at (306, 263)
Screenshot: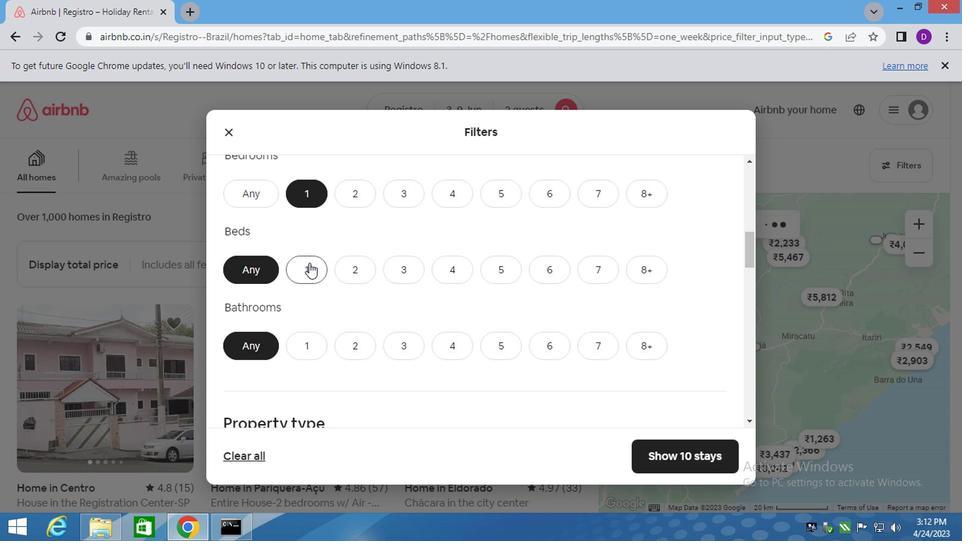
Action: Mouse moved to (304, 337)
Screenshot: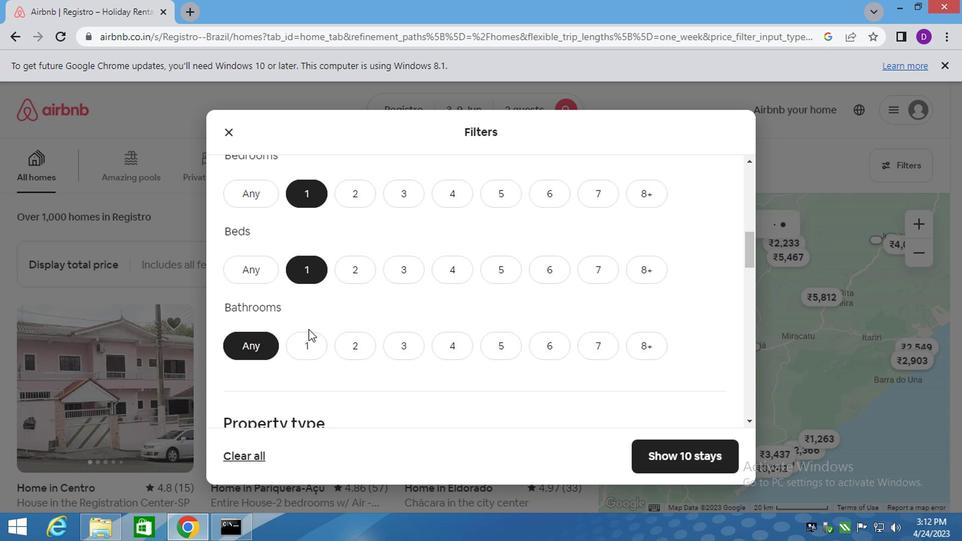 
Action: Mouse pressed left at (304, 337)
Screenshot: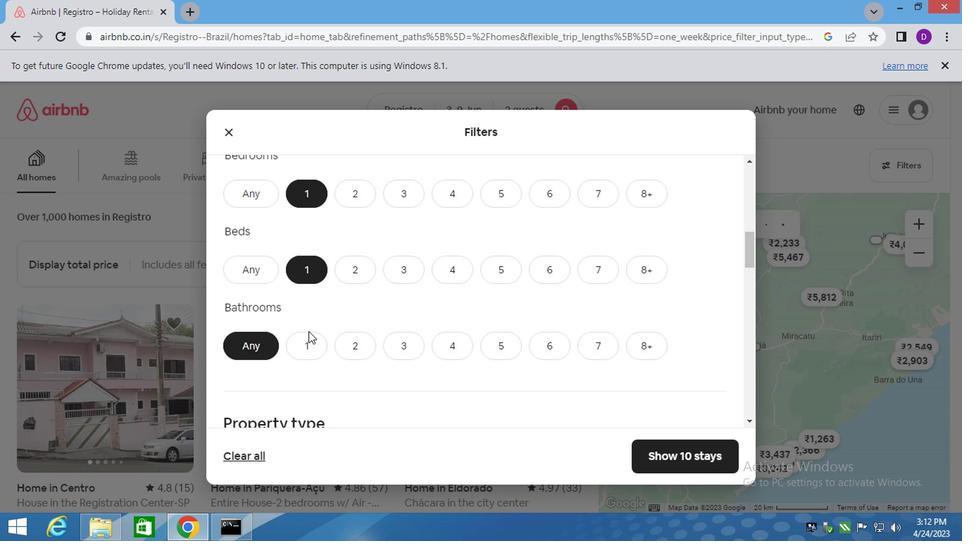
Action: Mouse moved to (372, 341)
Screenshot: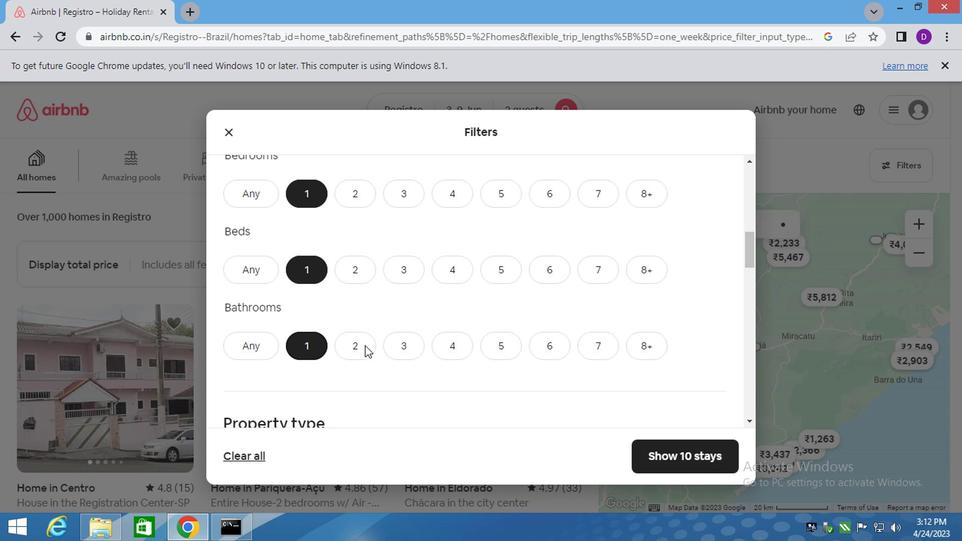 
Action: Mouse scrolled (372, 340) with delta (0, -1)
Screenshot: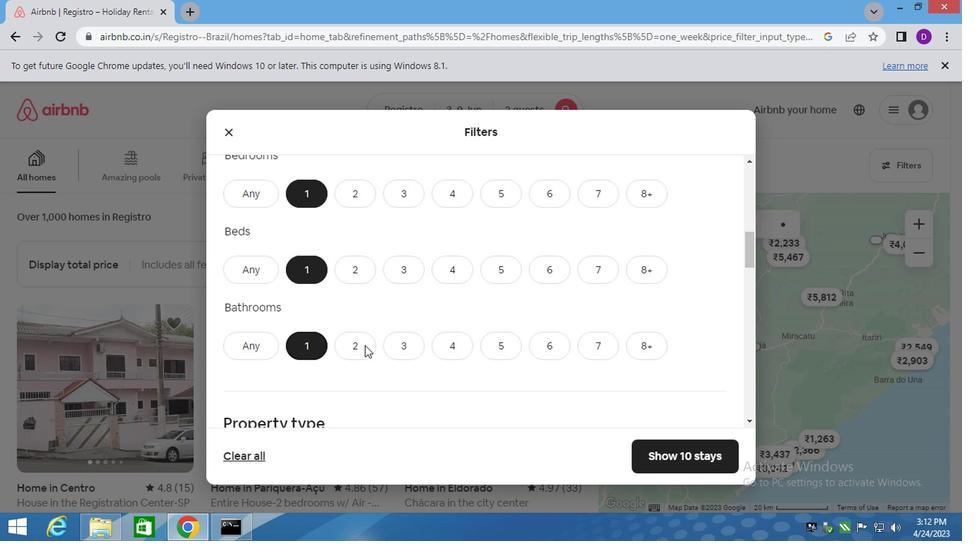 
Action: Mouse scrolled (372, 340) with delta (0, -1)
Screenshot: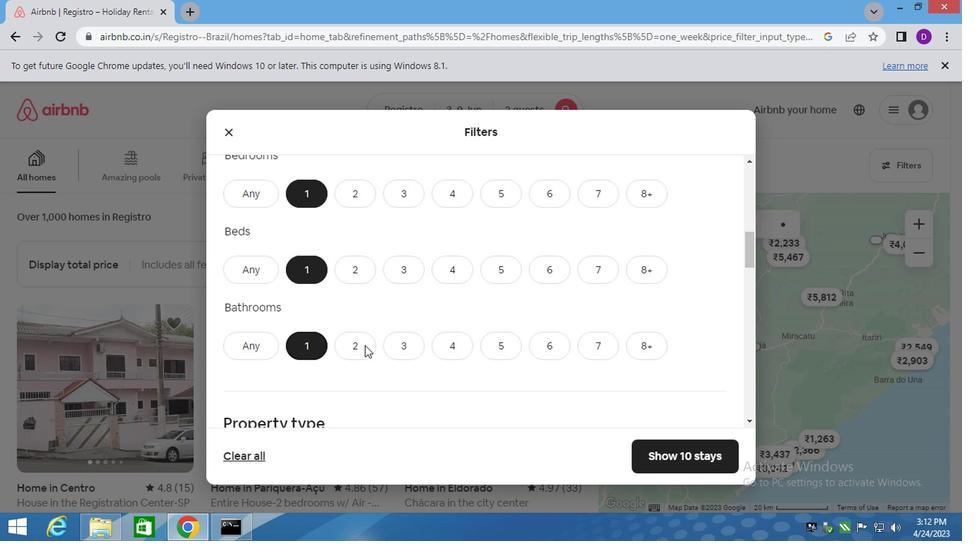 
Action: Mouse scrolled (372, 340) with delta (0, -1)
Screenshot: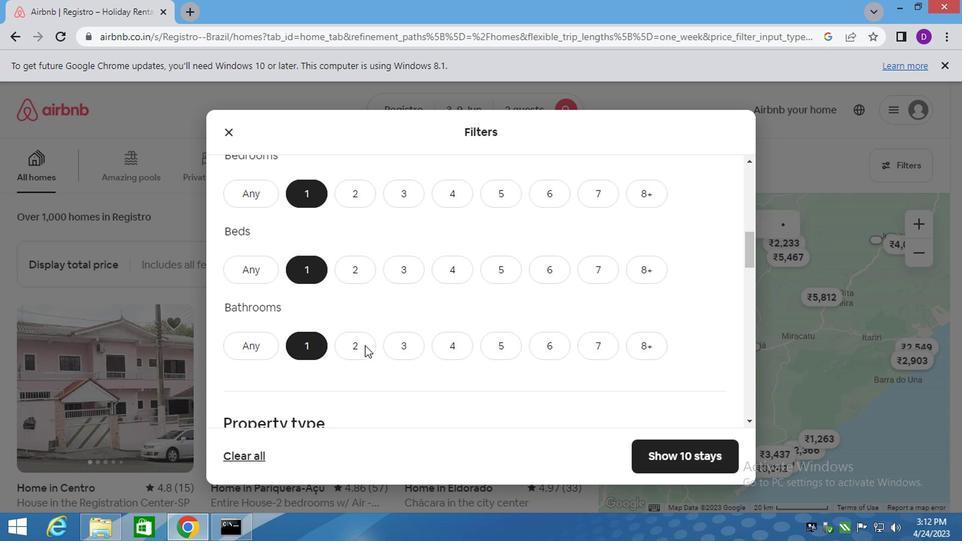 
Action: Mouse scrolled (372, 340) with delta (0, -1)
Screenshot: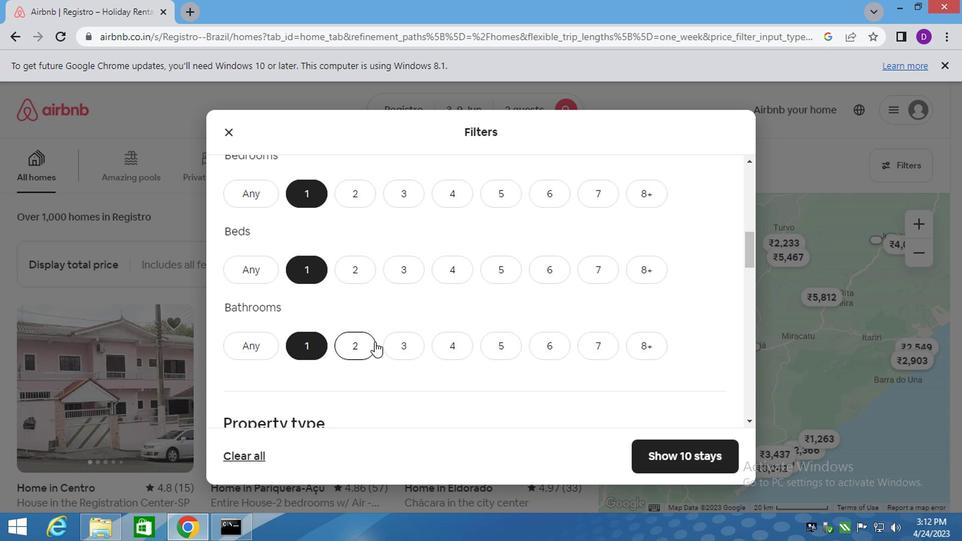 
Action: Mouse moved to (288, 205)
Screenshot: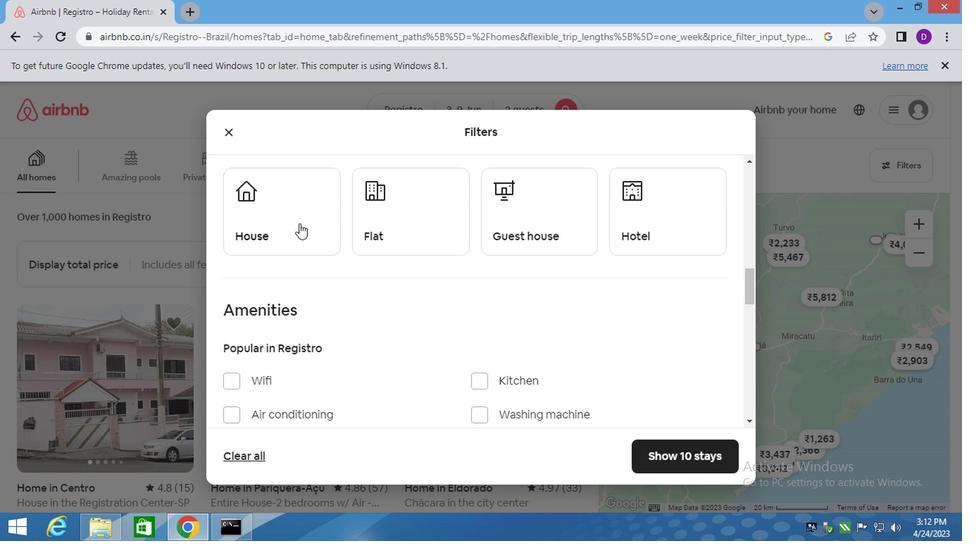 
Action: Mouse pressed left at (288, 205)
Screenshot: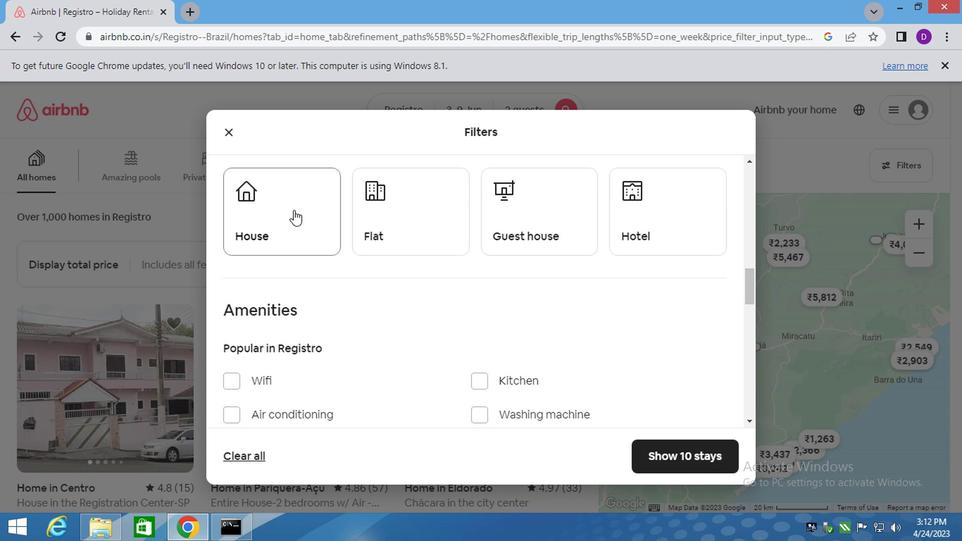 
Action: Mouse moved to (400, 222)
Screenshot: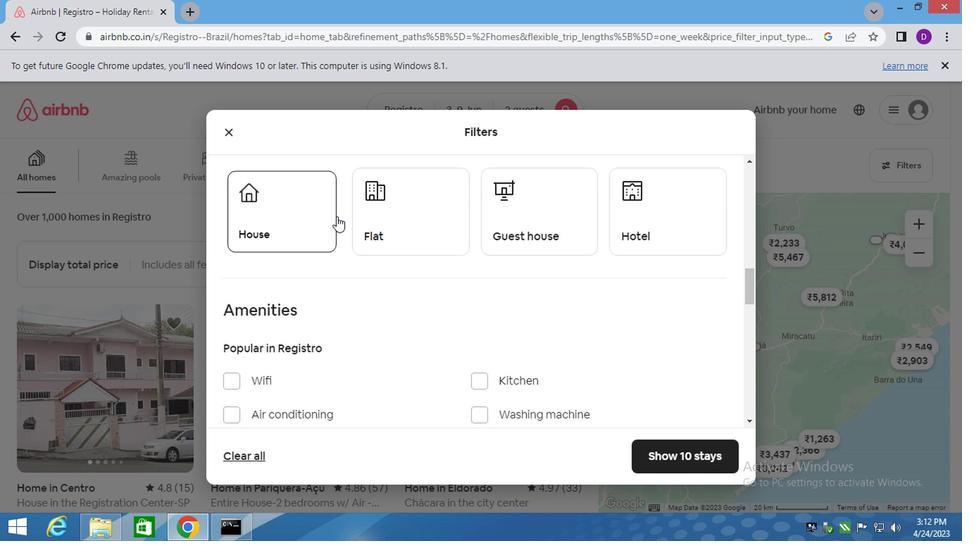 
Action: Mouse pressed left at (400, 222)
Screenshot: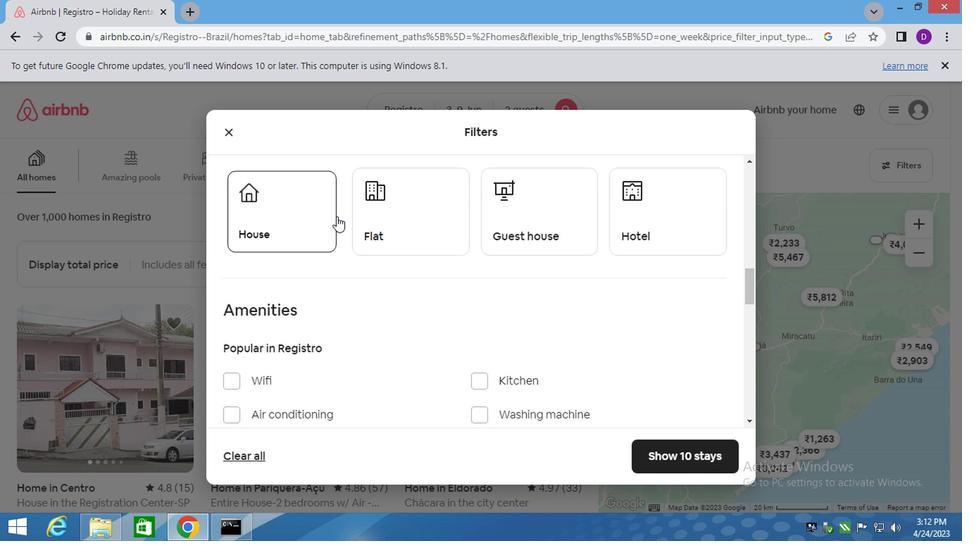 
Action: Mouse moved to (534, 237)
Screenshot: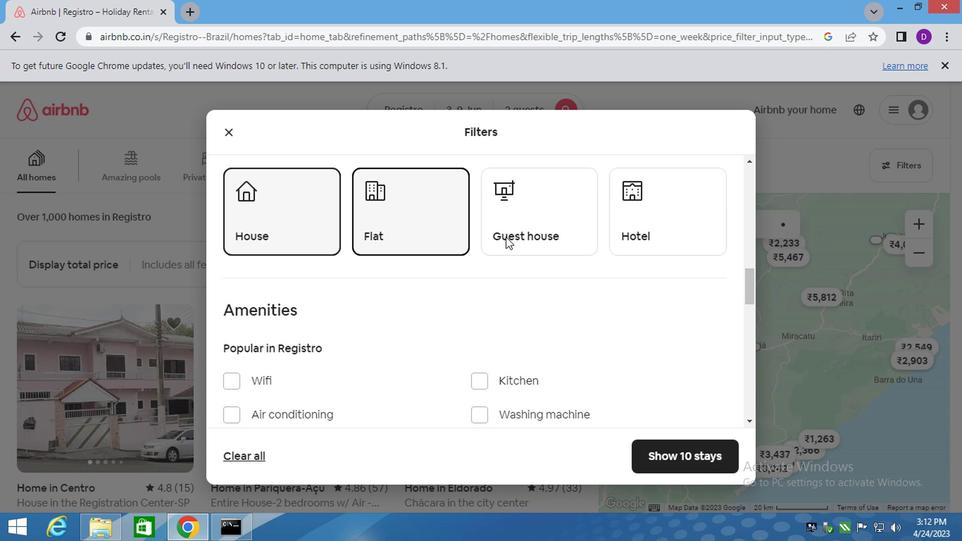 
Action: Mouse pressed left at (534, 237)
Screenshot: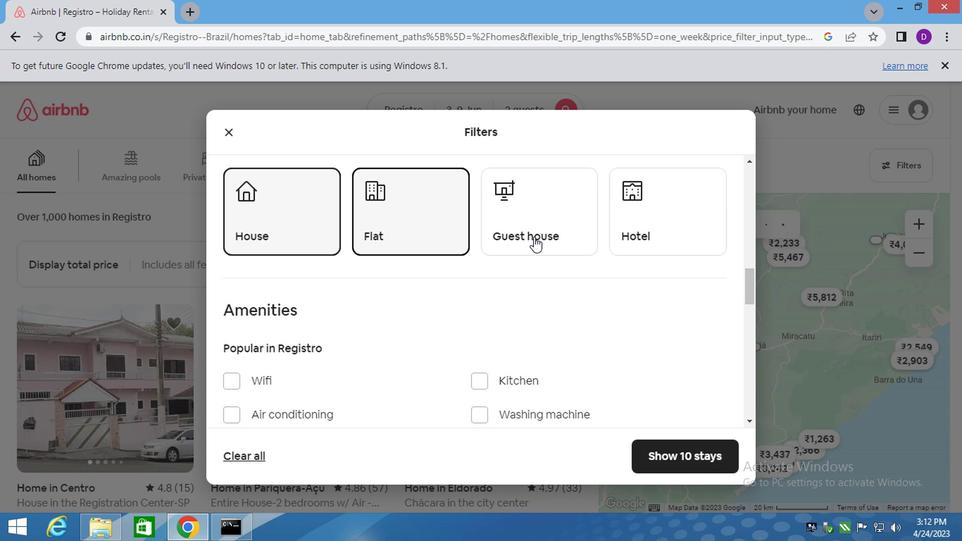 
Action: Mouse moved to (630, 223)
Screenshot: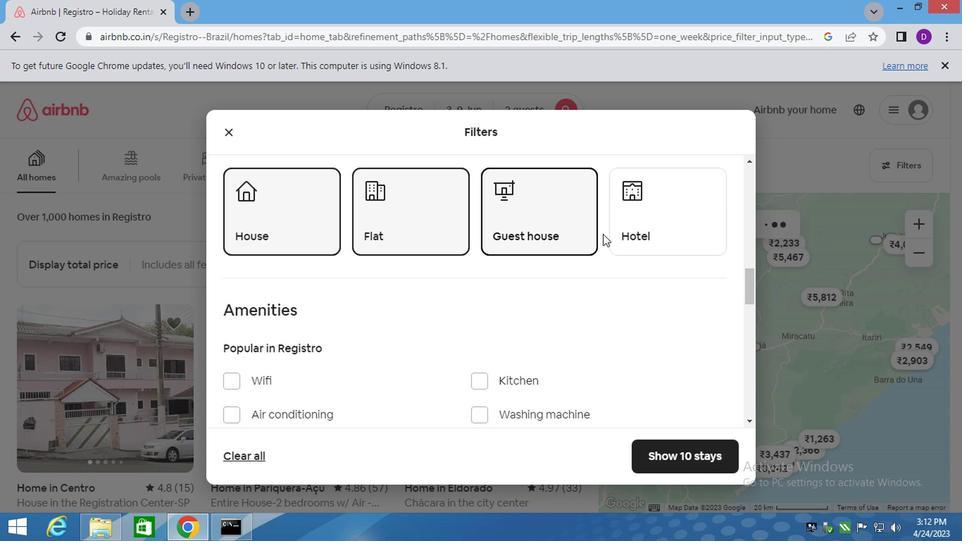 
Action: Mouse pressed left at (630, 223)
Screenshot: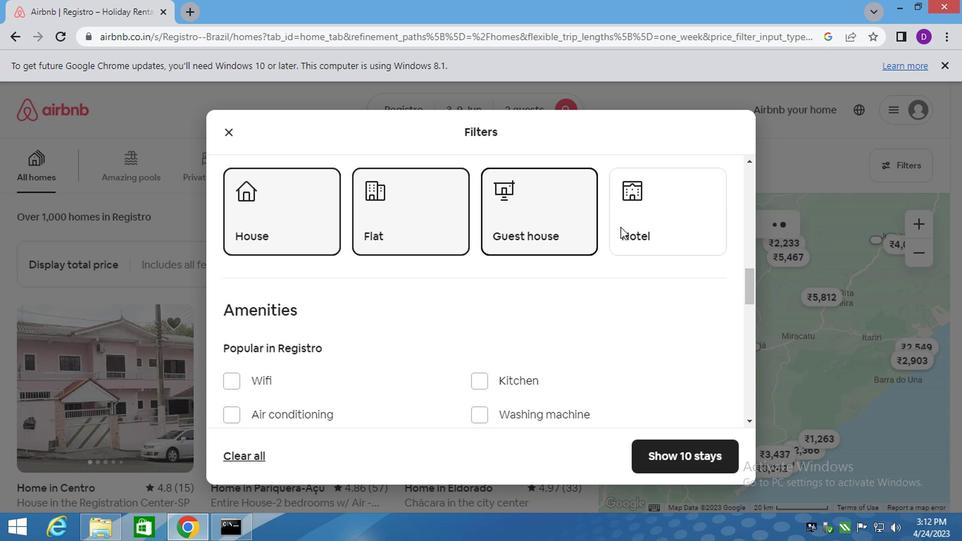
Action: Mouse moved to (559, 300)
Screenshot: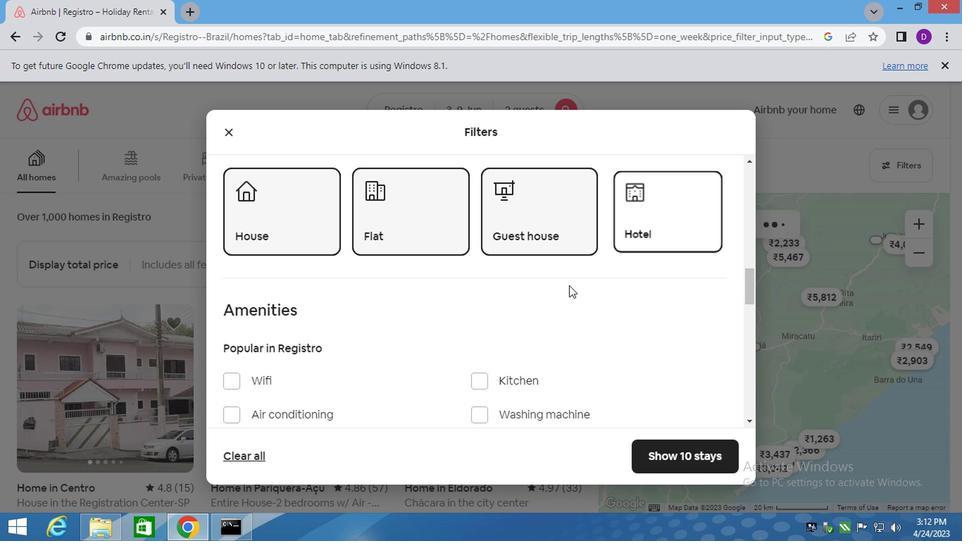 
Action: Mouse scrolled (561, 295) with delta (0, -1)
Screenshot: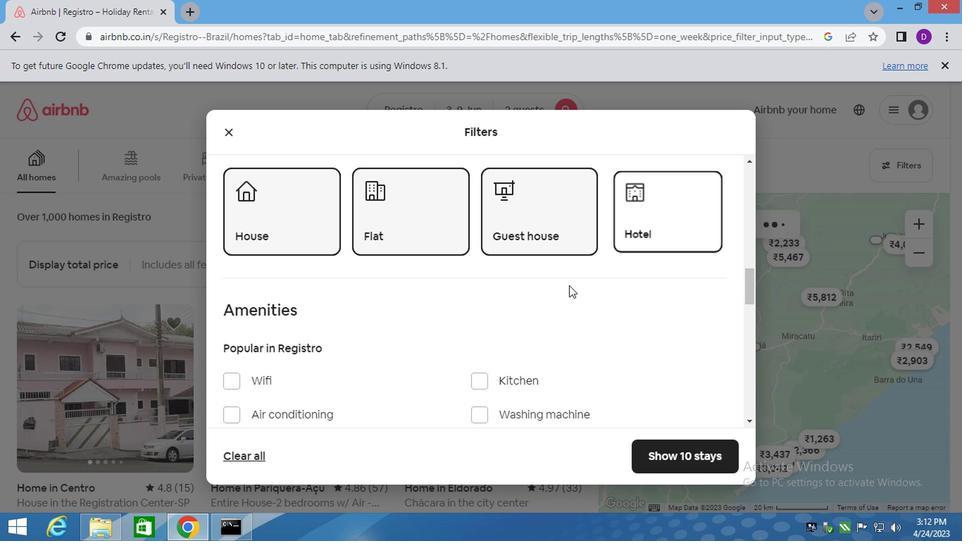 
Action: Mouse moved to (559, 302)
Screenshot: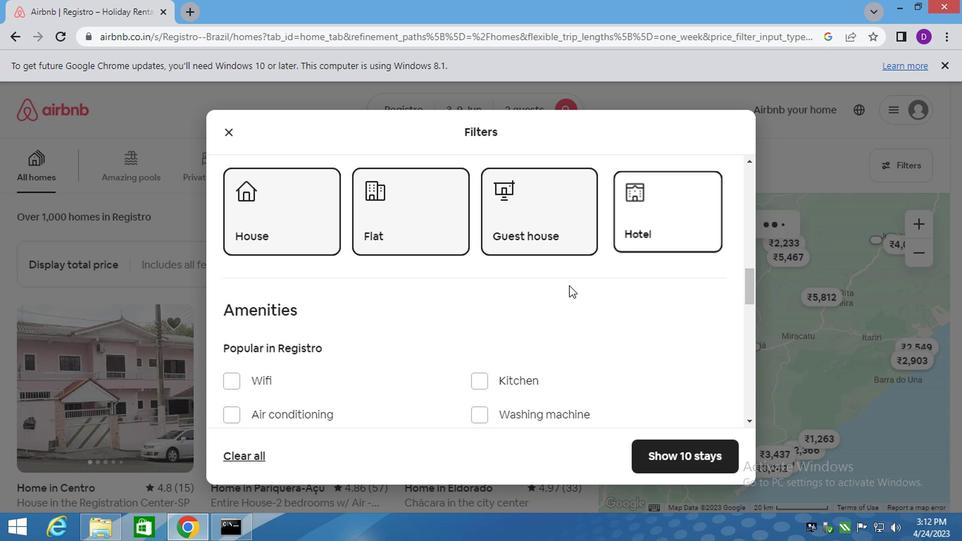 
Action: Mouse scrolled (559, 301) with delta (0, 0)
Screenshot: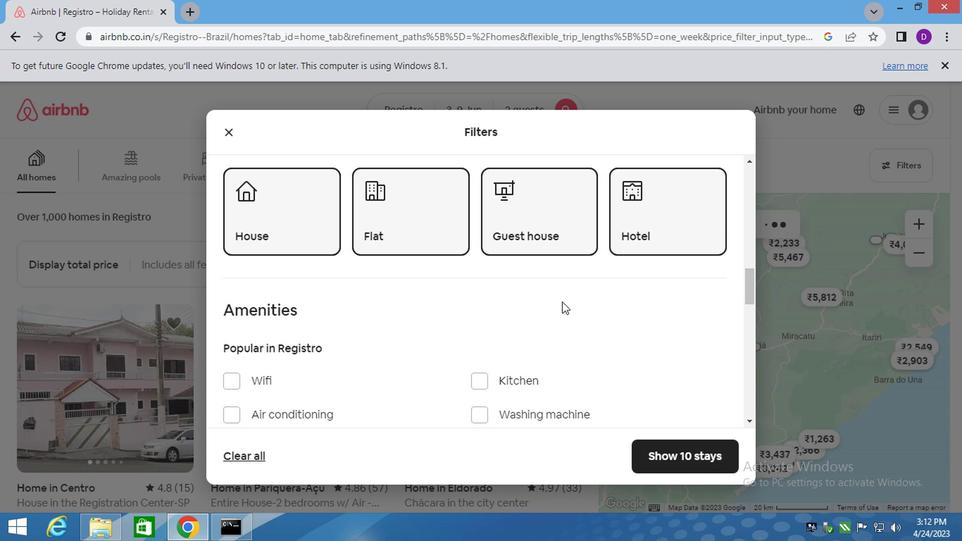 
Action: Mouse moved to (559, 310)
Screenshot: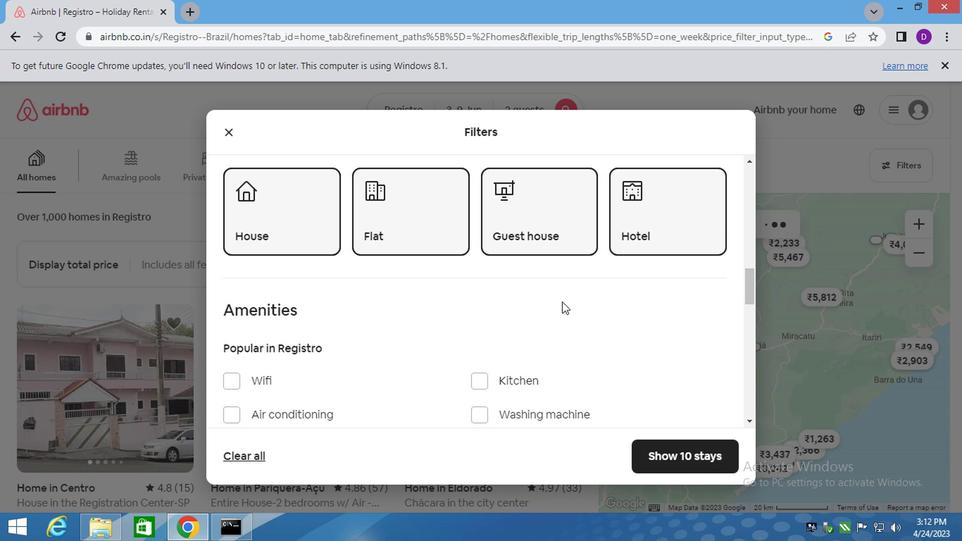 
Action: Mouse scrolled (559, 305) with delta (0, 0)
Screenshot: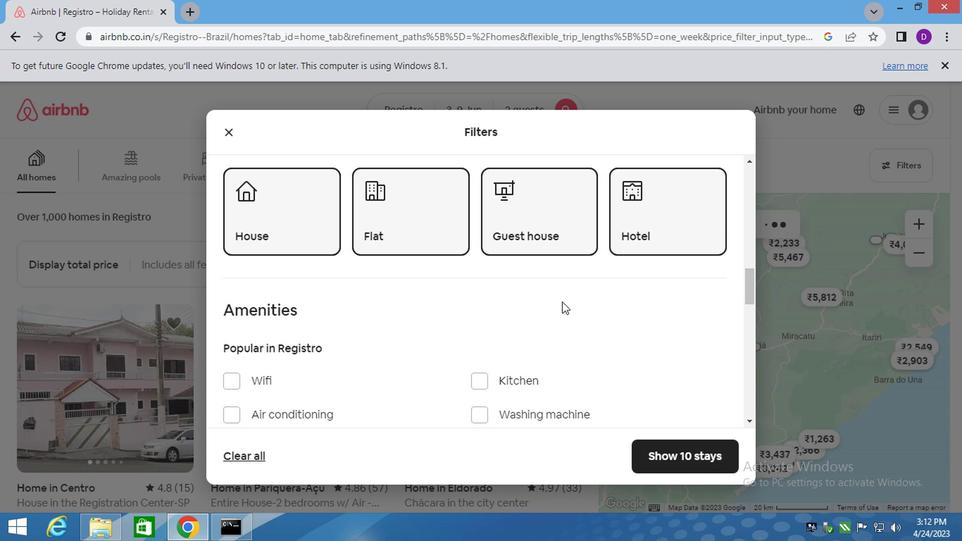 
Action: Mouse moved to (576, 325)
Screenshot: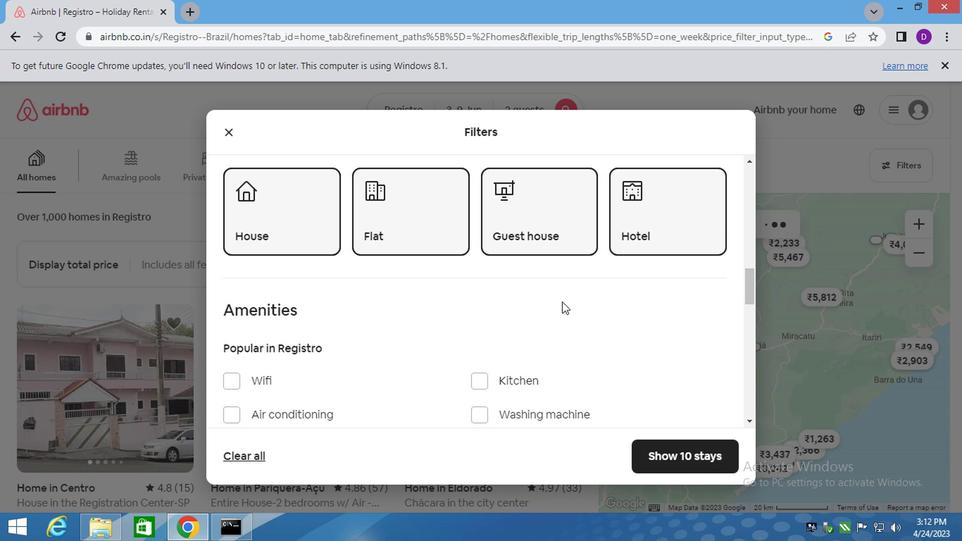 
Action: Mouse scrolled (559, 309) with delta (0, -1)
Screenshot: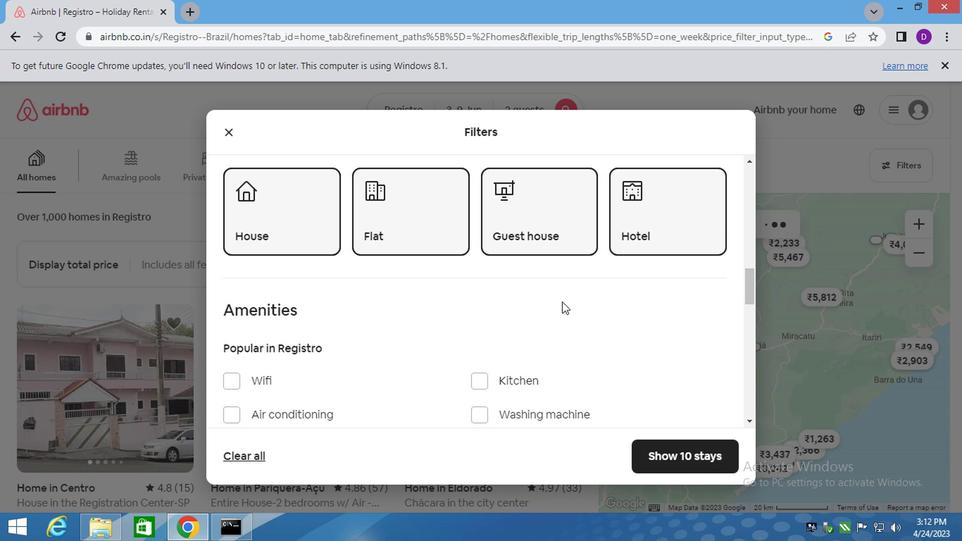 
Action: Mouse moved to (689, 351)
Screenshot: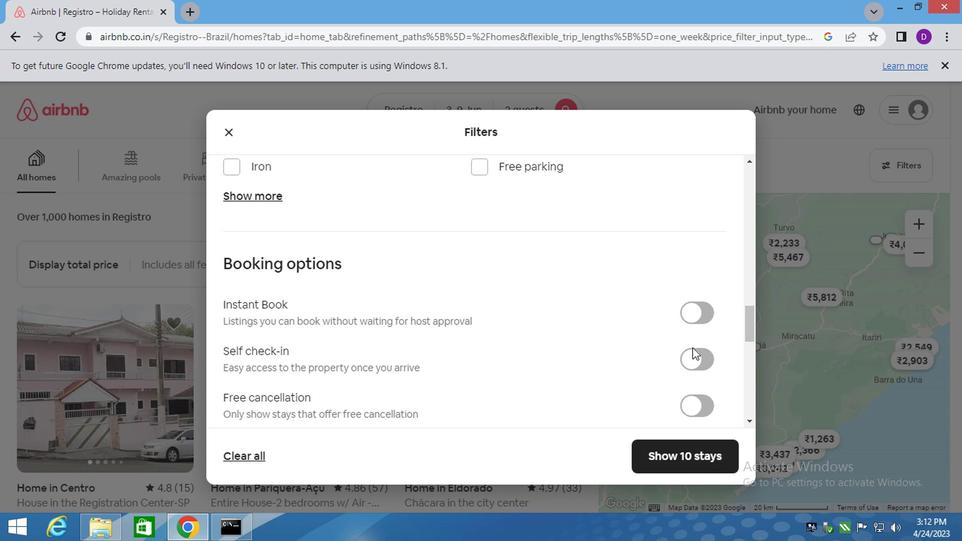 
Action: Mouse pressed left at (689, 351)
Screenshot: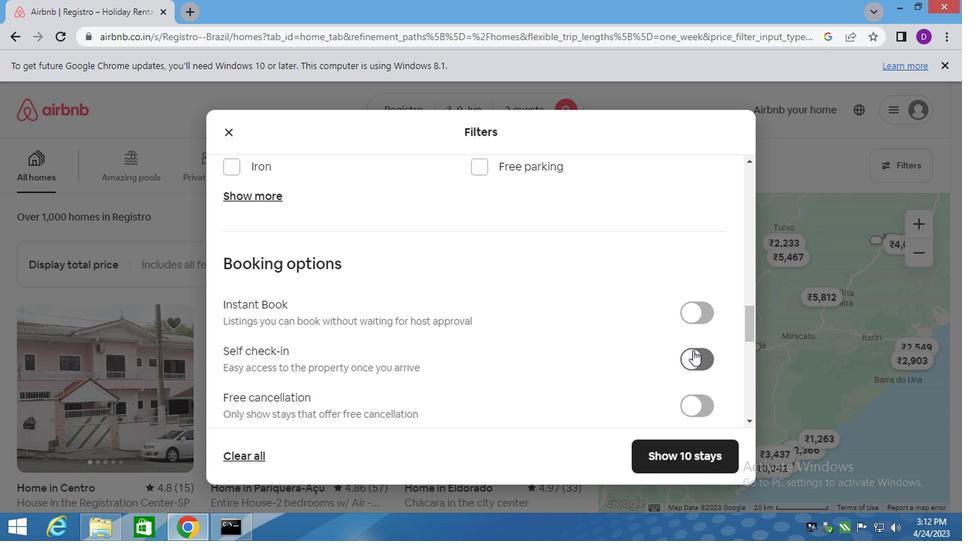 
Action: Mouse moved to (613, 319)
Screenshot: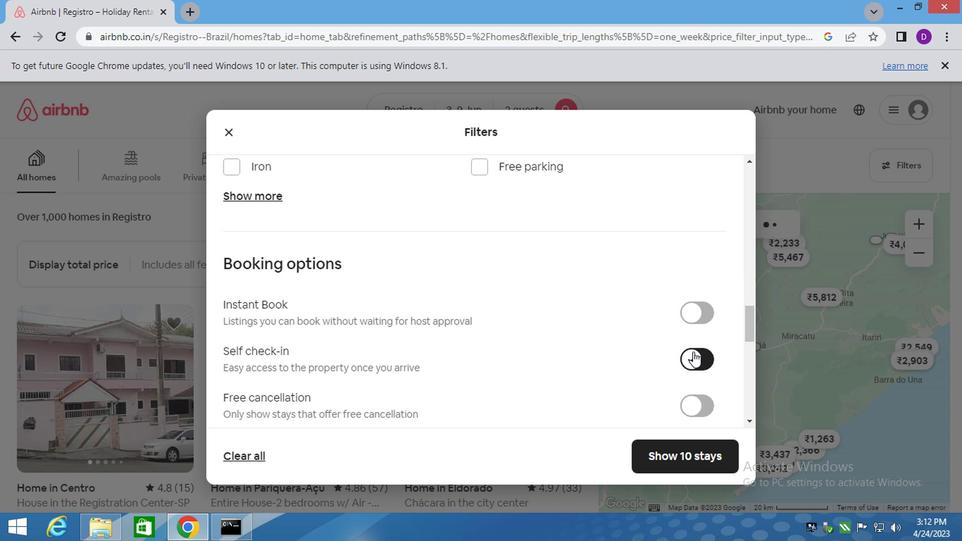 
Action: Mouse scrolled (613, 319) with delta (0, 0)
Screenshot: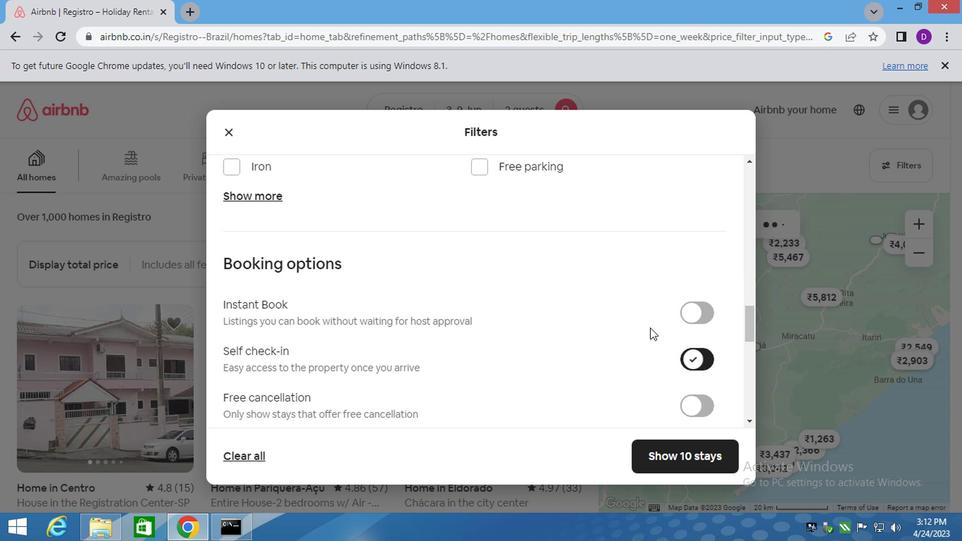 
Action: Mouse moved to (588, 319)
Screenshot: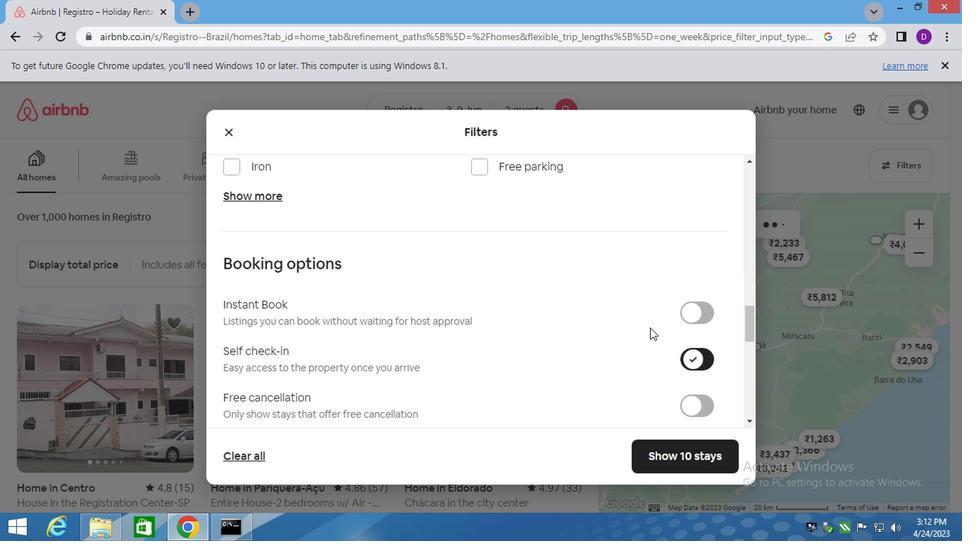 
Action: Mouse scrolled (588, 319) with delta (0, 0)
Screenshot: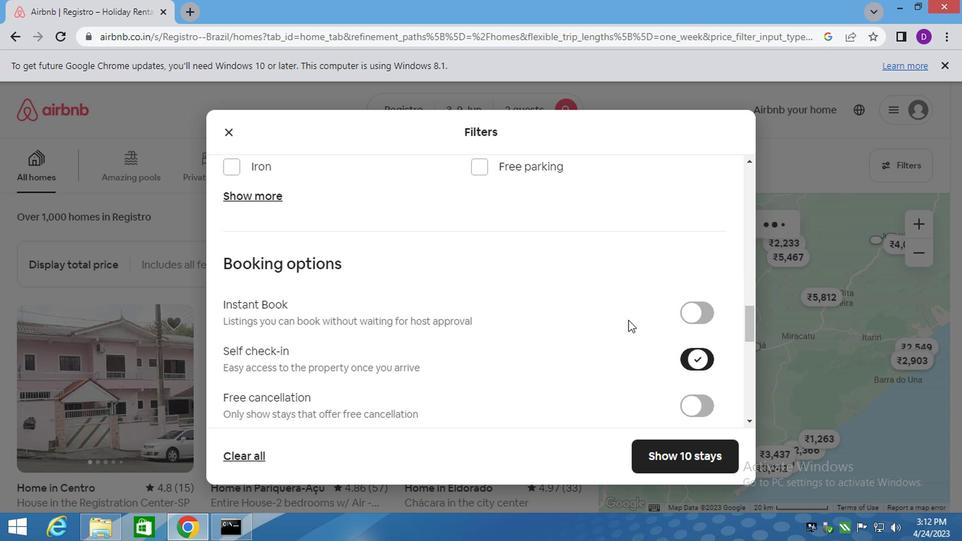 
Action: Mouse moved to (529, 327)
Screenshot: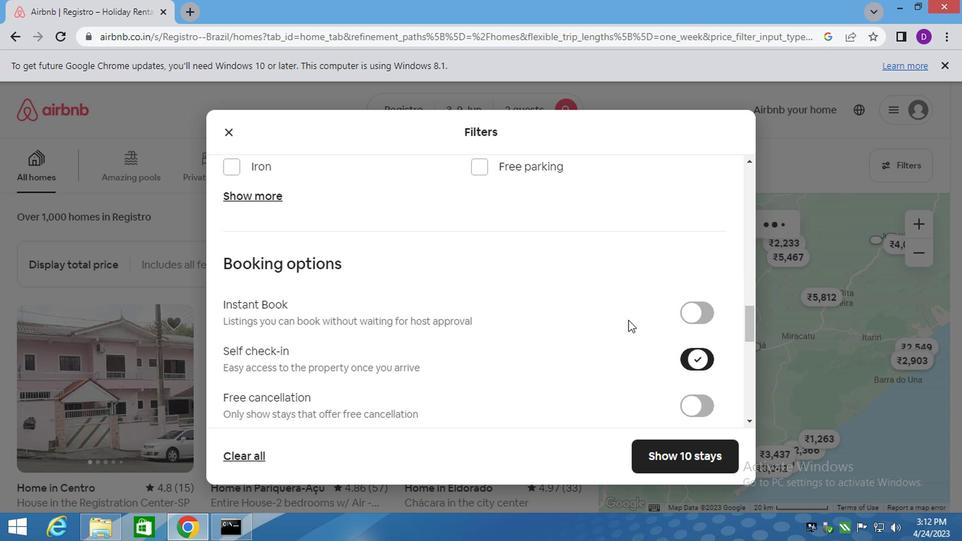 
Action: Mouse scrolled (560, 322) with delta (0, 0)
Screenshot: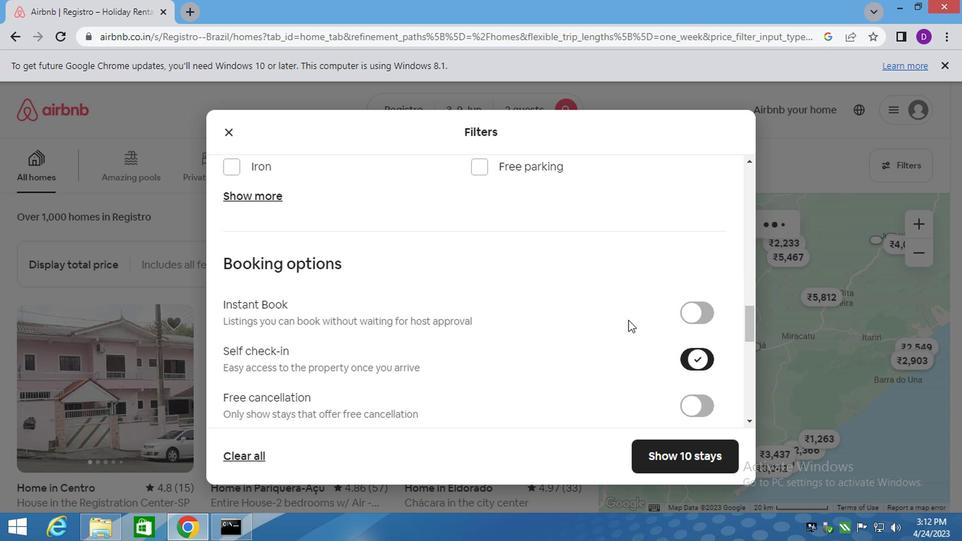 
Action: Mouse moved to (520, 328)
Screenshot: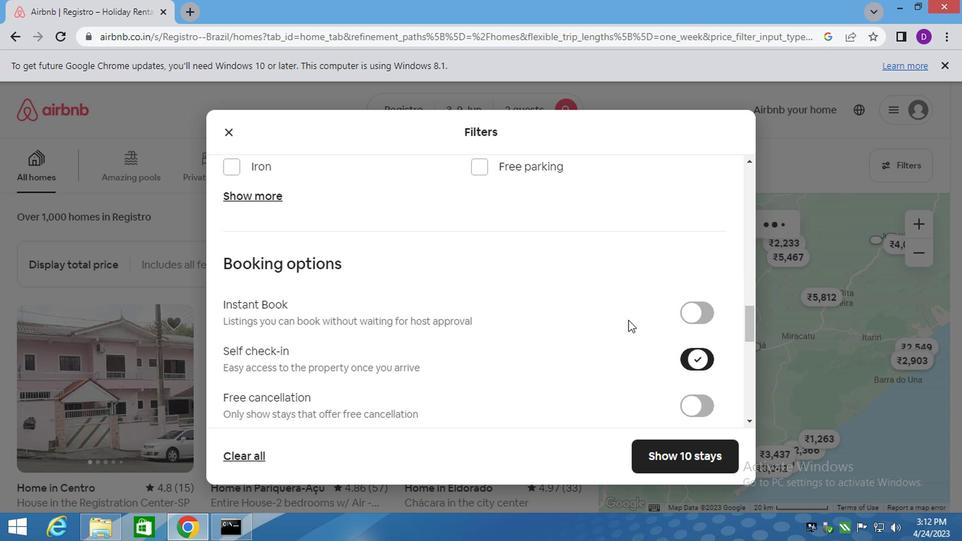 
Action: Mouse scrolled (545, 324) with delta (0, 0)
Screenshot: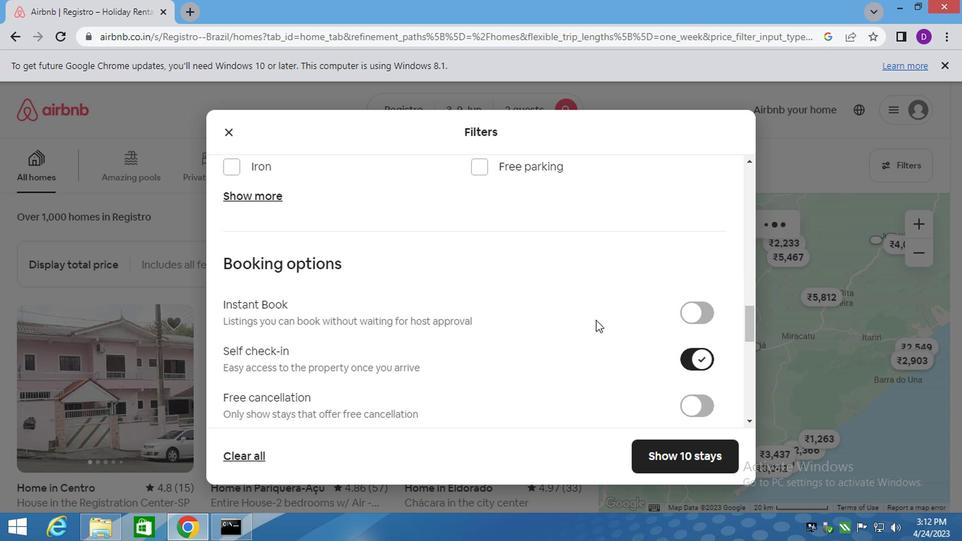 
Action: Mouse moved to (501, 333)
Screenshot: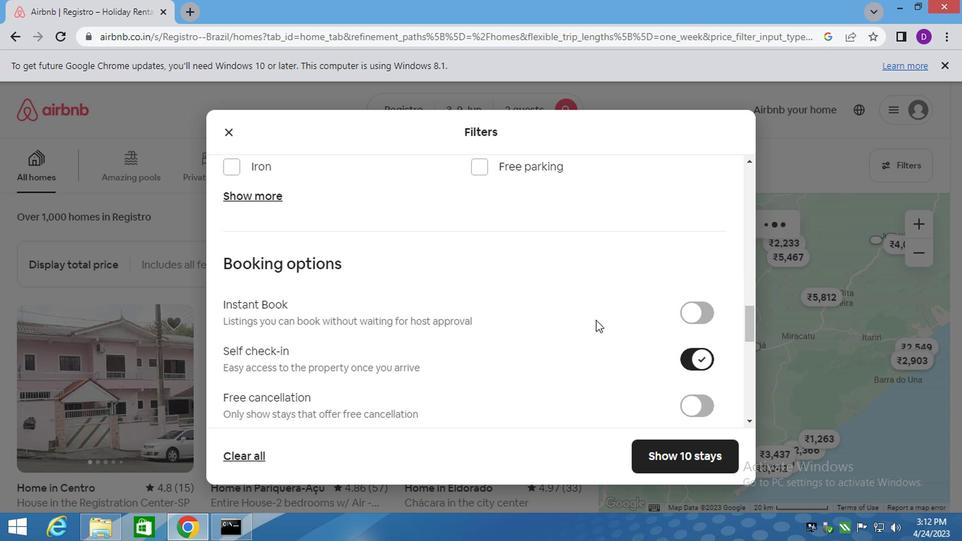
Action: Mouse scrolled (520, 328) with delta (0, 0)
Screenshot: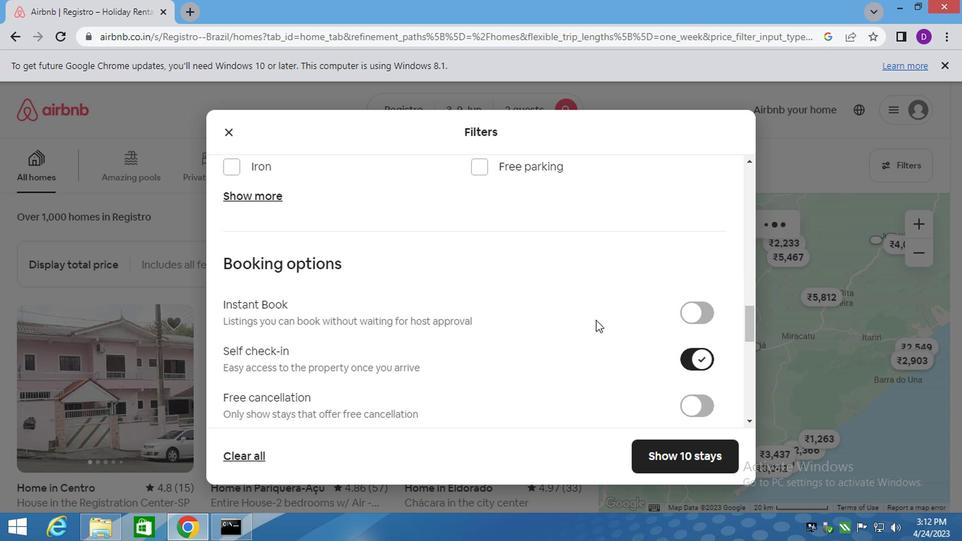 
Action: Mouse moved to (459, 332)
Screenshot: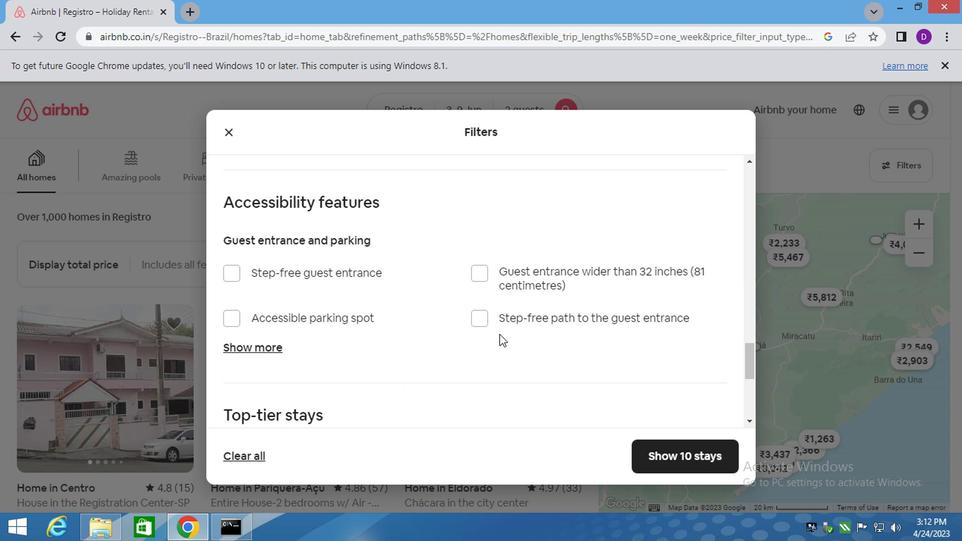 
Action: Mouse scrolled (461, 331) with delta (0, 0)
Screenshot: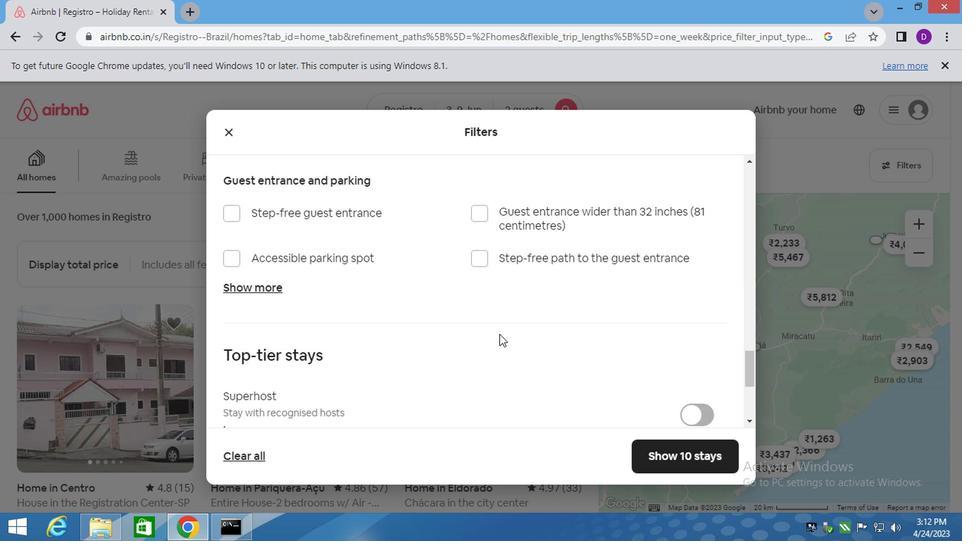 
Action: Mouse moved to (458, 333)
Screenshot: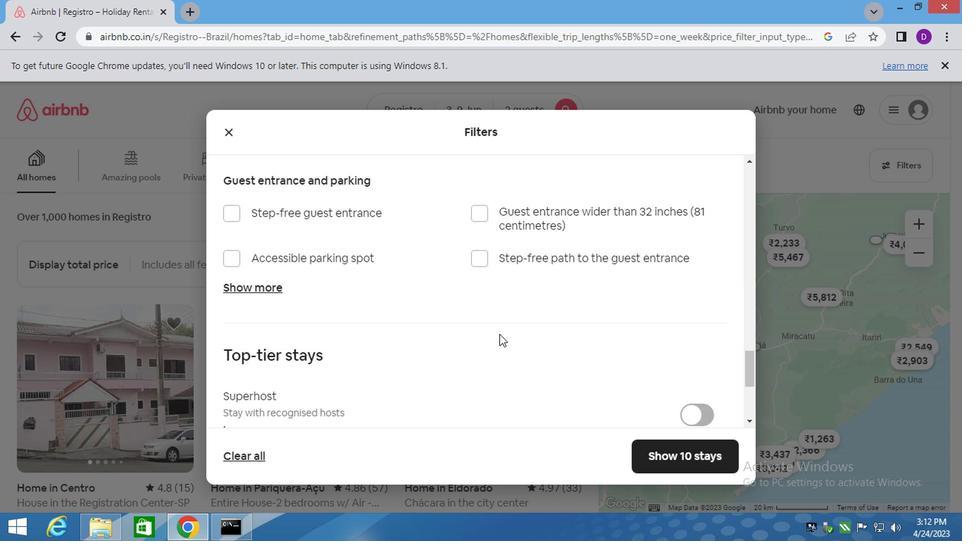 
Action: Mouse scrolled (461, 331) with delta (0, 0)
Screenshot: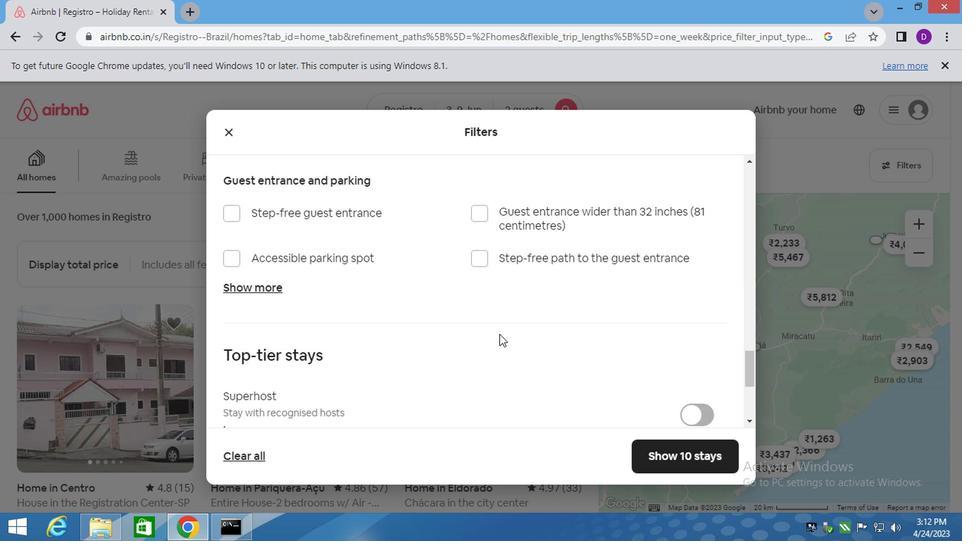 
Action: Mouse moved to (450, 336)
Screenshot: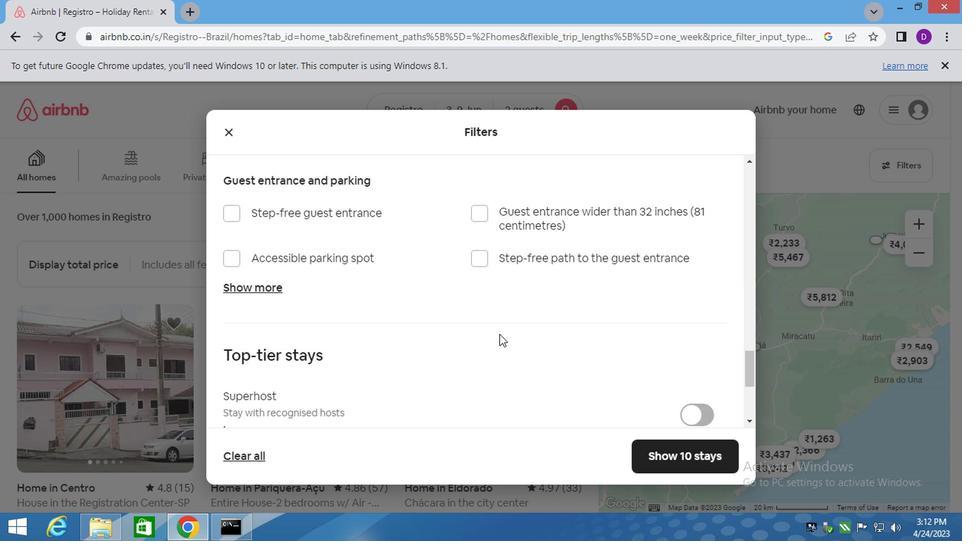 
Action: Mouse scrolled (461, 331) with delta (0, 0)
Screenshot: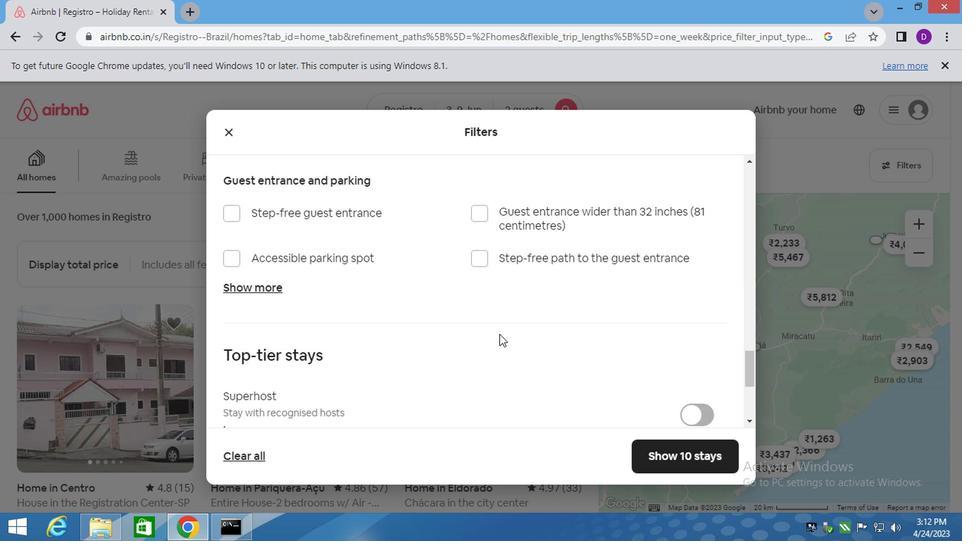
Action: Mouse moved to (443, 339)
Screenshot: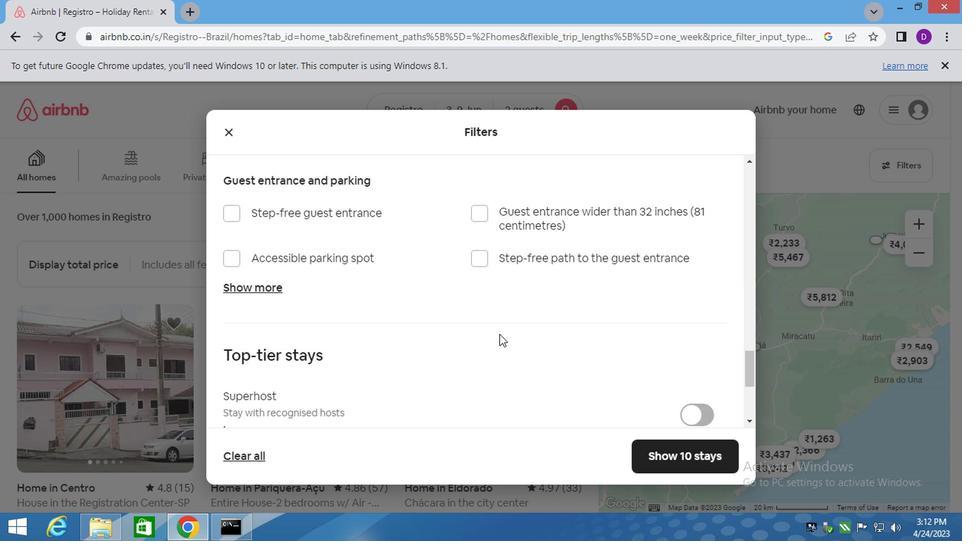 
Action: Mouse scrolled (461, 331) with delta (0, 0)
Screenshot: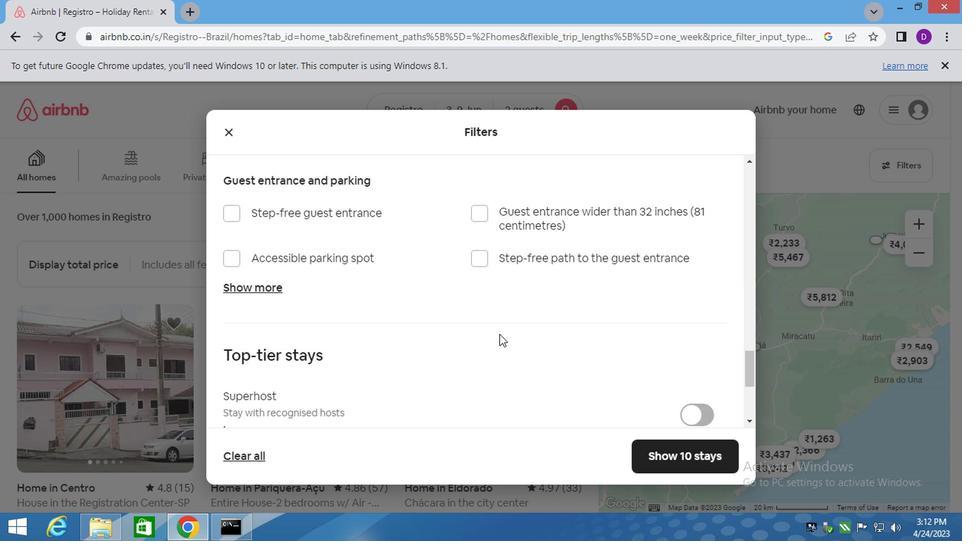 
Action: Mouse scrolled (461, 331) with delta (0, 0)
Screenshot: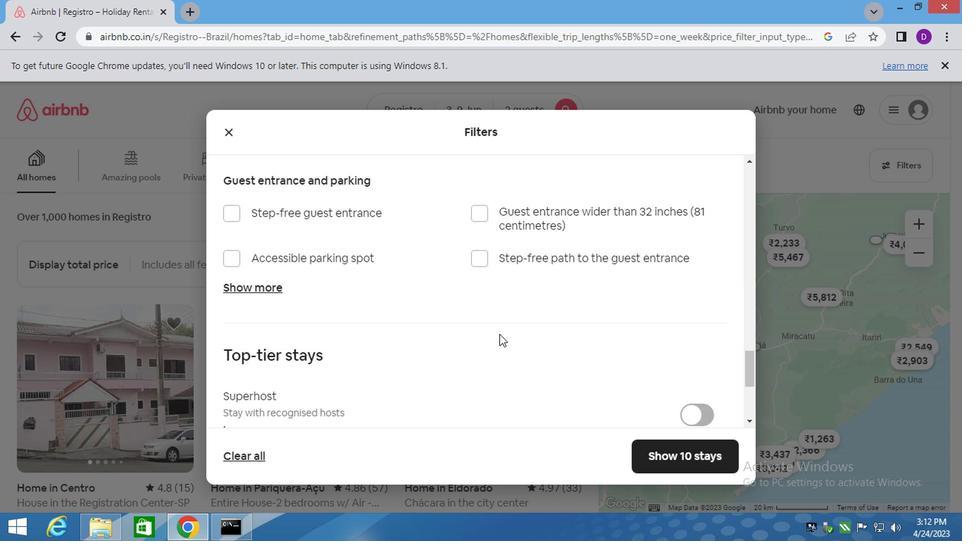 
Action: Mouse scrolled (458, 332) with delta (0, -1)
Screenshot: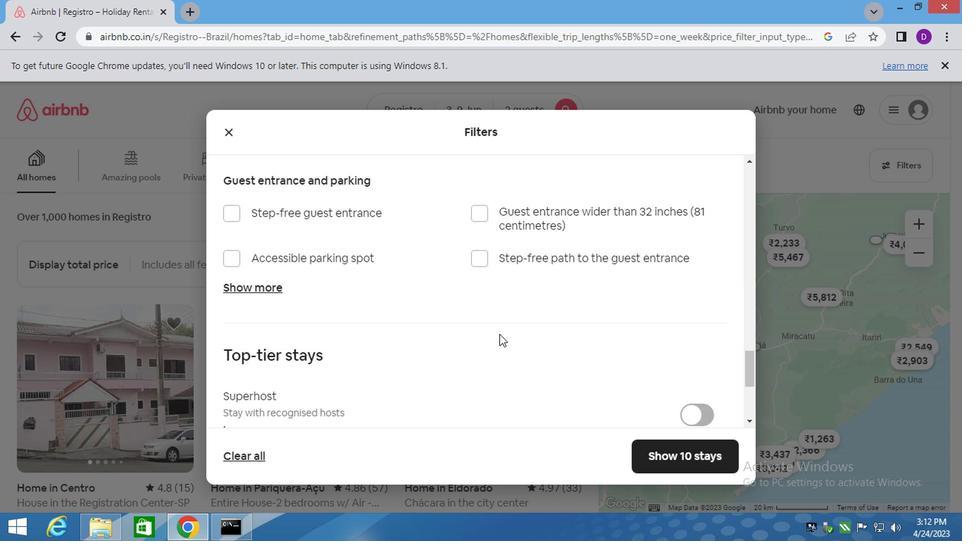 
Action: Mouse moved to (275, 389)
Screenshot: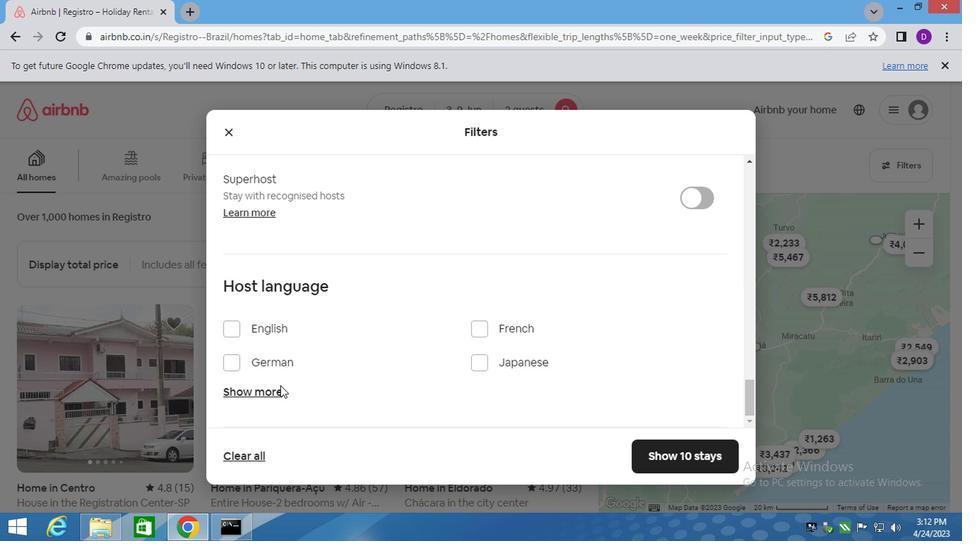 
Action: Mouse pressed left at (275, 389)
Screenshot: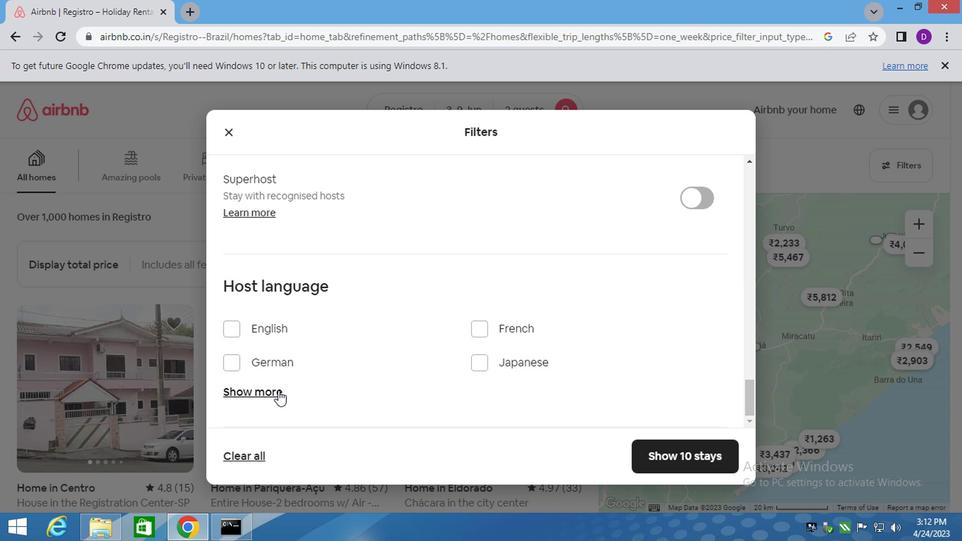 
Action: Mouse moved to (286, 394)
Screenshot: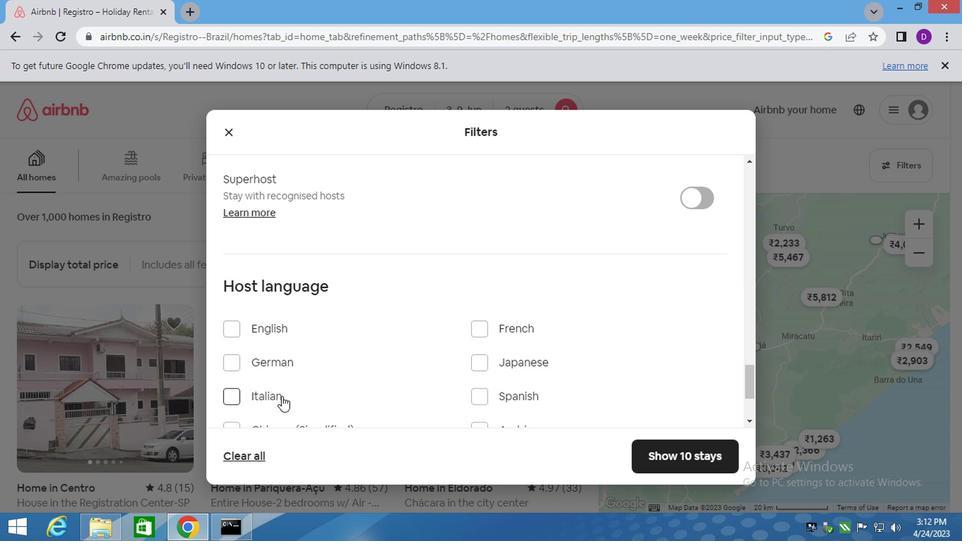 
Action: Mouse scrolled (286, 394) with delta (0, 0)
Screenshot: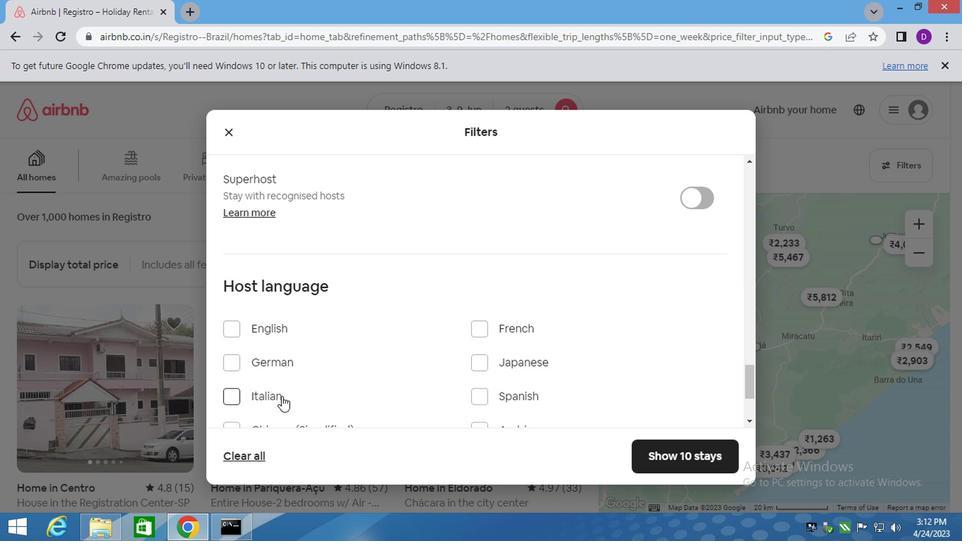 
Action: Mouse moved to (499, 322)
Screenshot: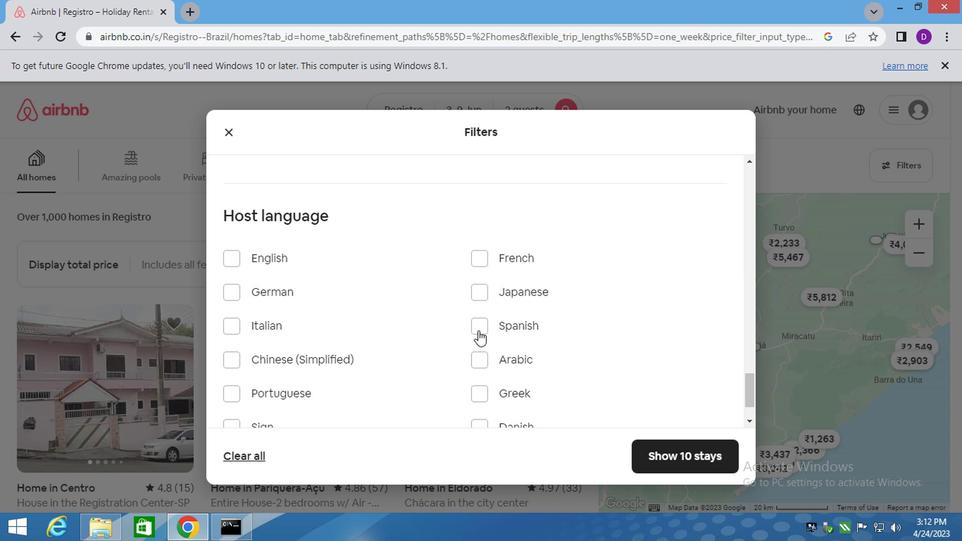 
Action: Mouse pressed left at (499, 322)
Screenshot: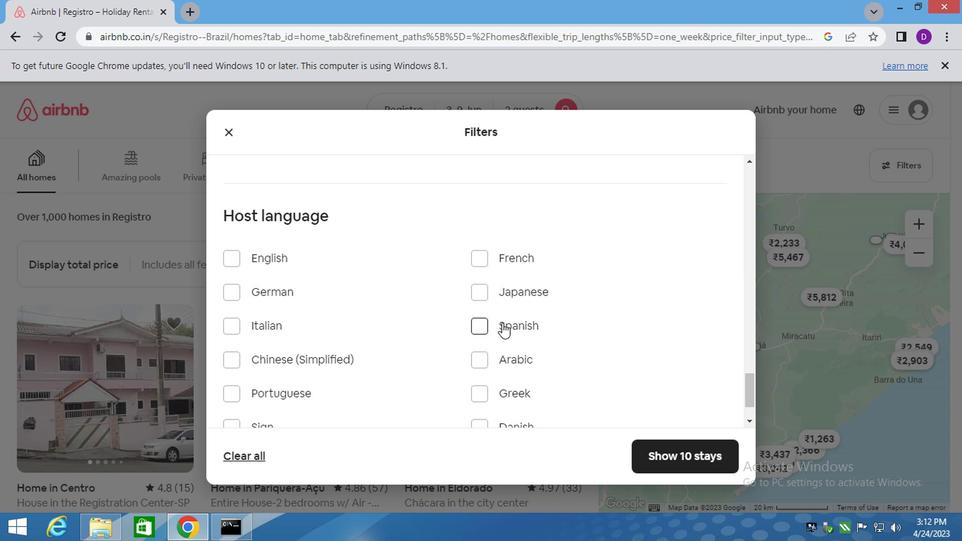 
Action: Mouse moved to (654, 454)
Screenshot: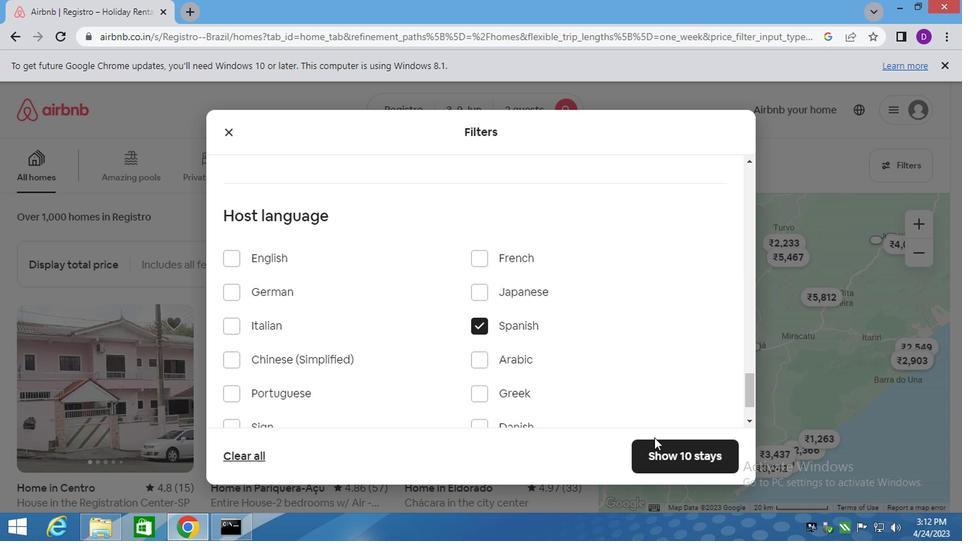 
Action: Mouse pressed left at (654, 454)
Screenshot: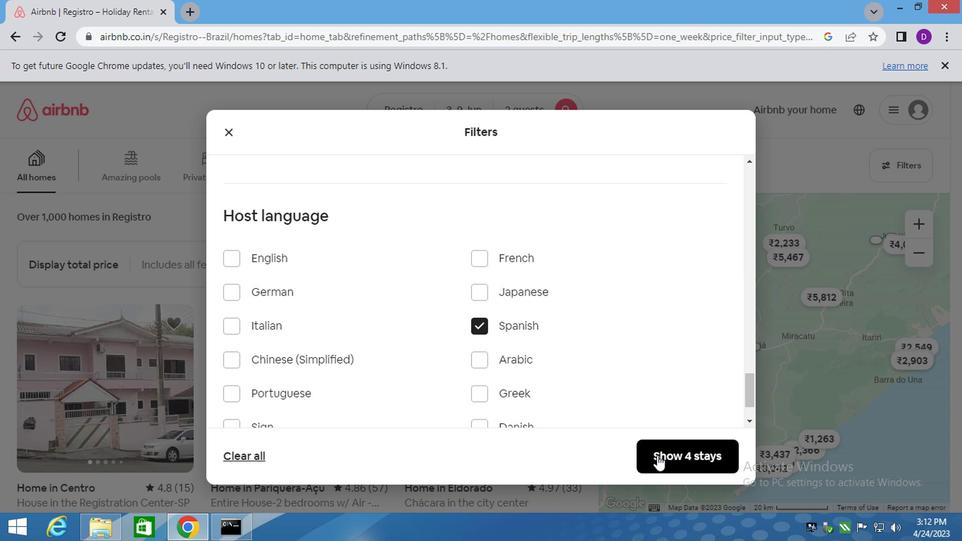 
Action: Mouse moved to (659, 438)
Screenshot: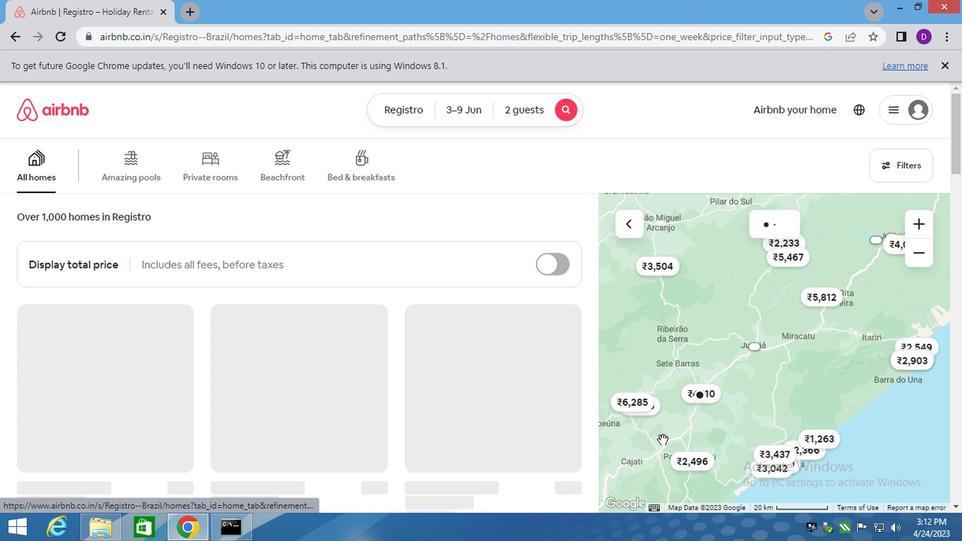 
